 Task: Add a dentist appointment for a teeth cleaning on the 19th at 2:00 PM.
Action: Mouse moved to (156, 110)
Screenshot: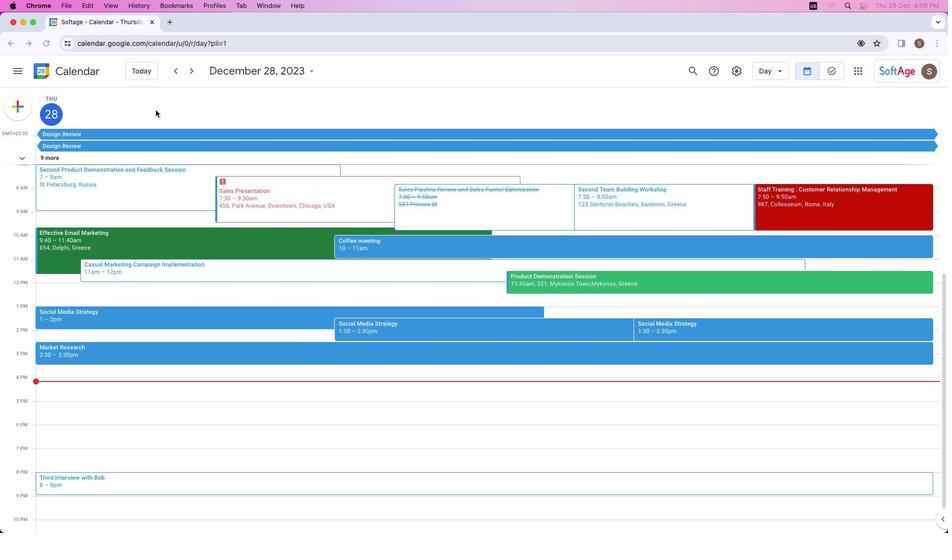 
Action: Mouse pressed left at (156, 110)
Screenshot: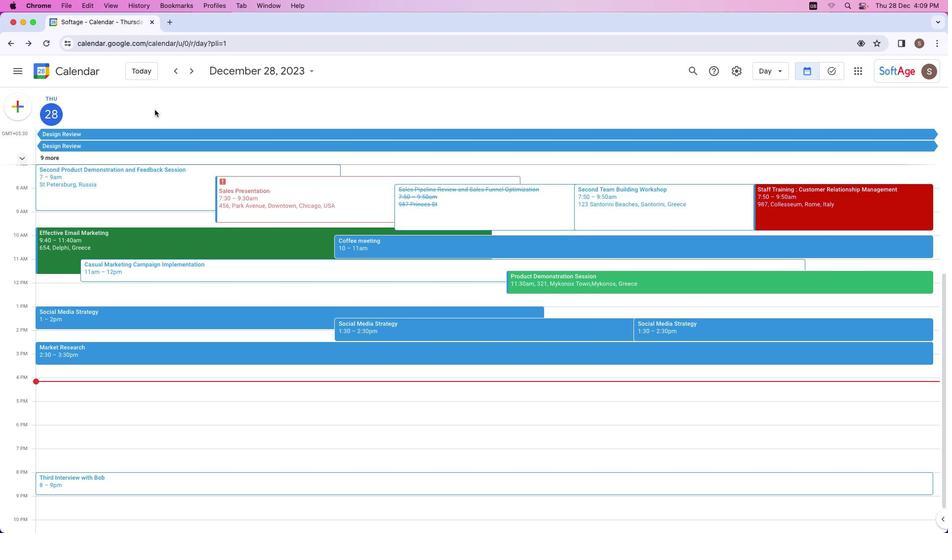 
Action: Mouse moved to (13, 108)
Screenshot: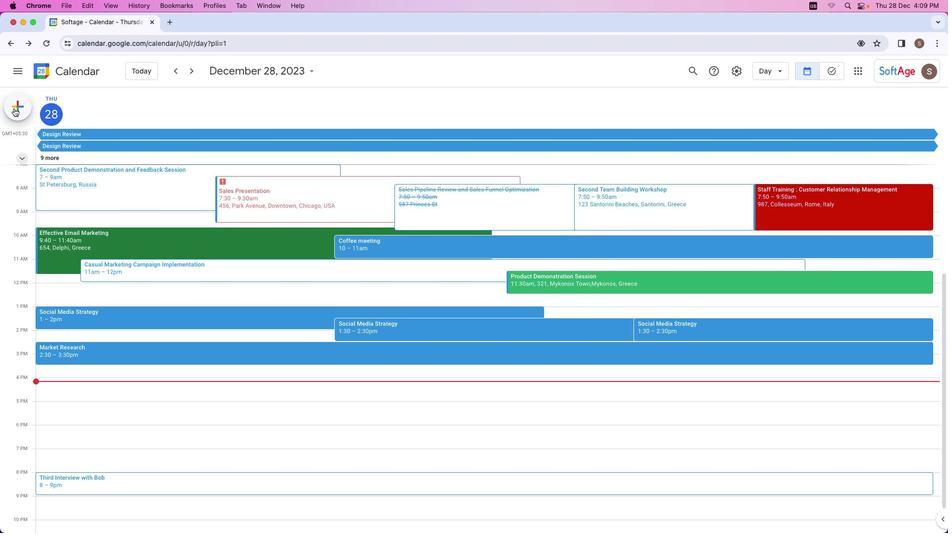
Action: Mouse pressed left at (13, 108)
Screenshot: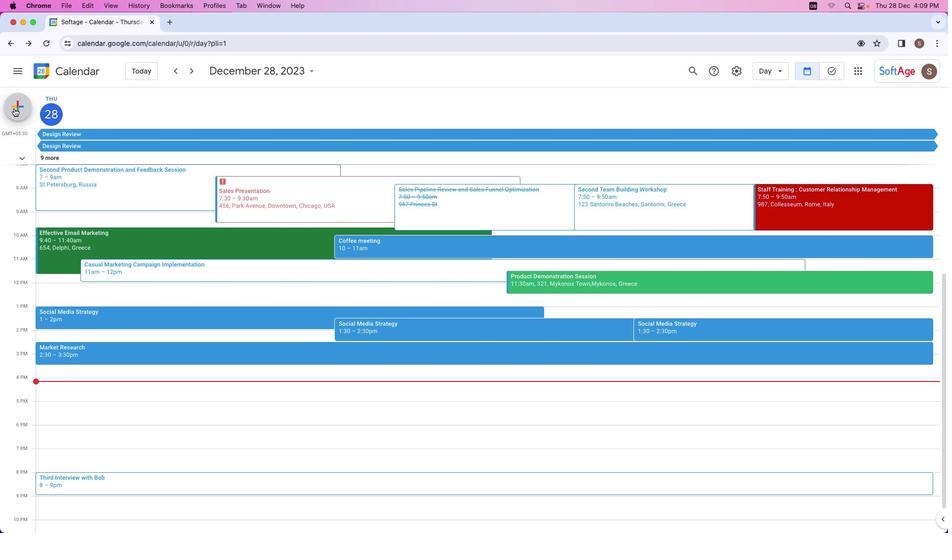 
Action: Mouse moved to (57, 214)
Screenshot: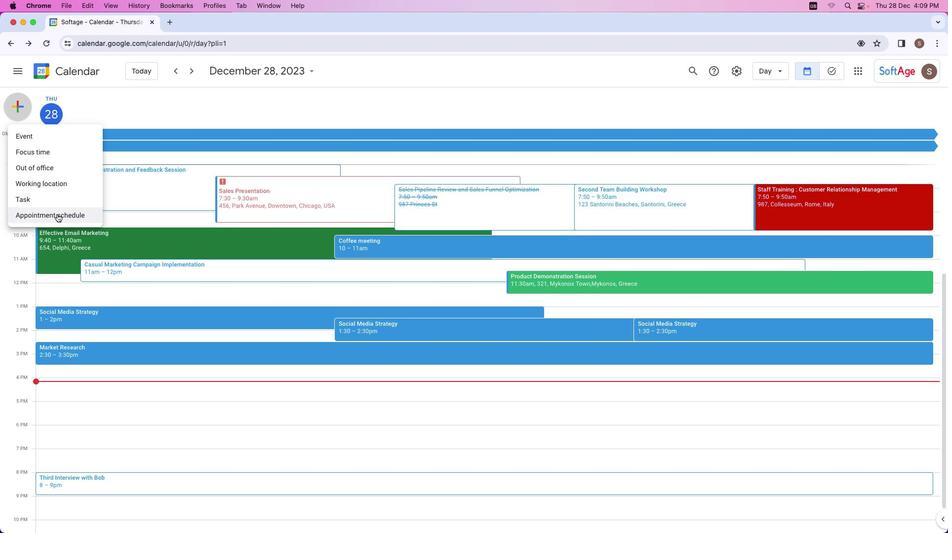 
Action: Mouse pressed left at (57, 214)
Screenshot: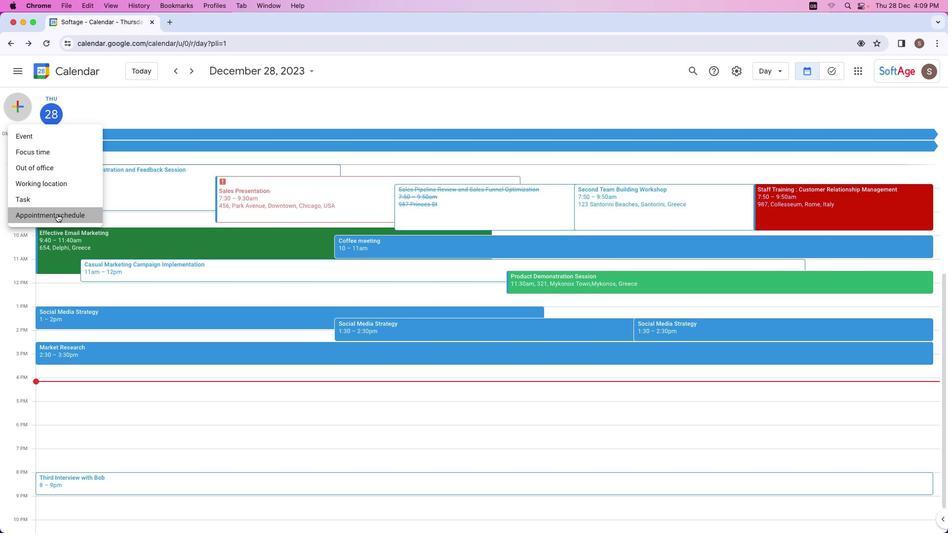 
Action: Mouse moved to (76, 101)
Screenshot: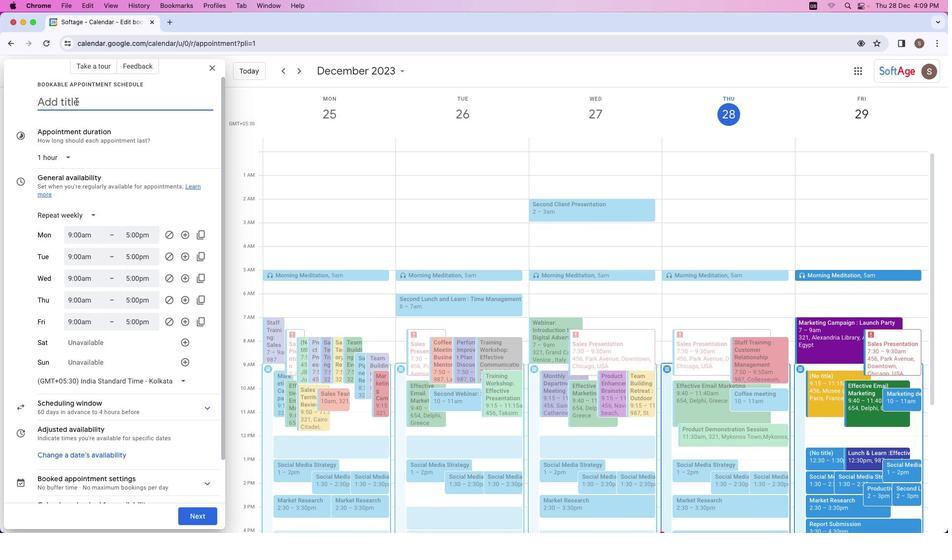 
Action: Mouse pressed left at (76, 101)
Screenshot: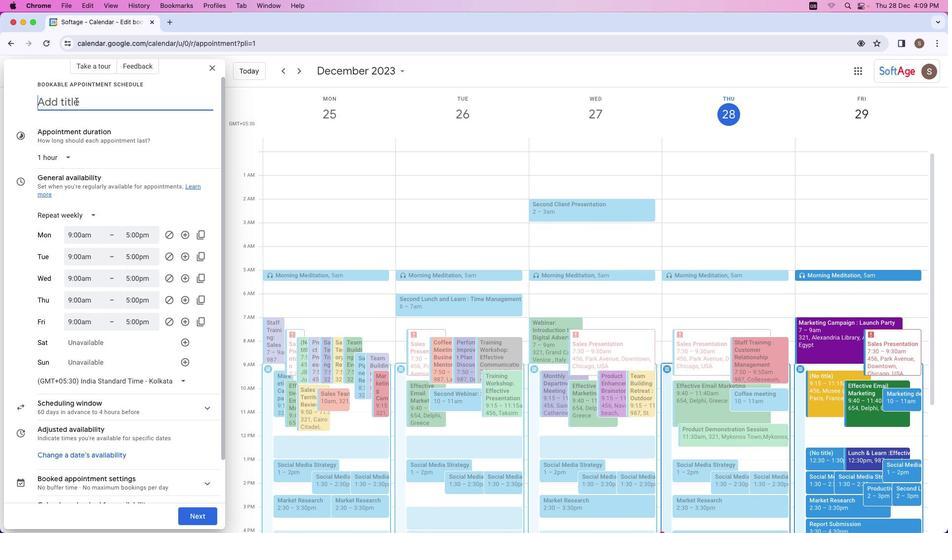 
Action: Key pressed Key.shift'T''e''e''t''h'Key.space'c''l''e''a''n''i''n''g'
Screenshot: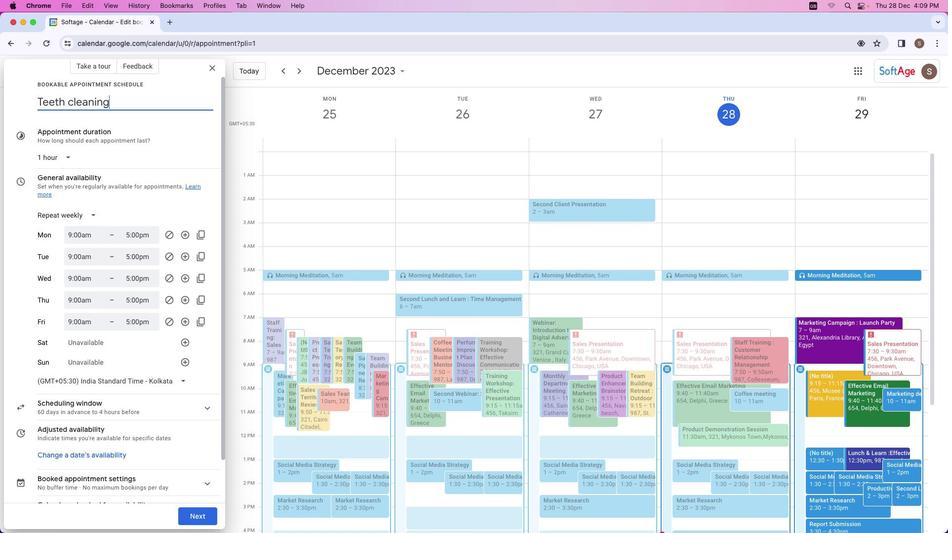 
Action: Mouse moved to (90, 213)
Screenshot: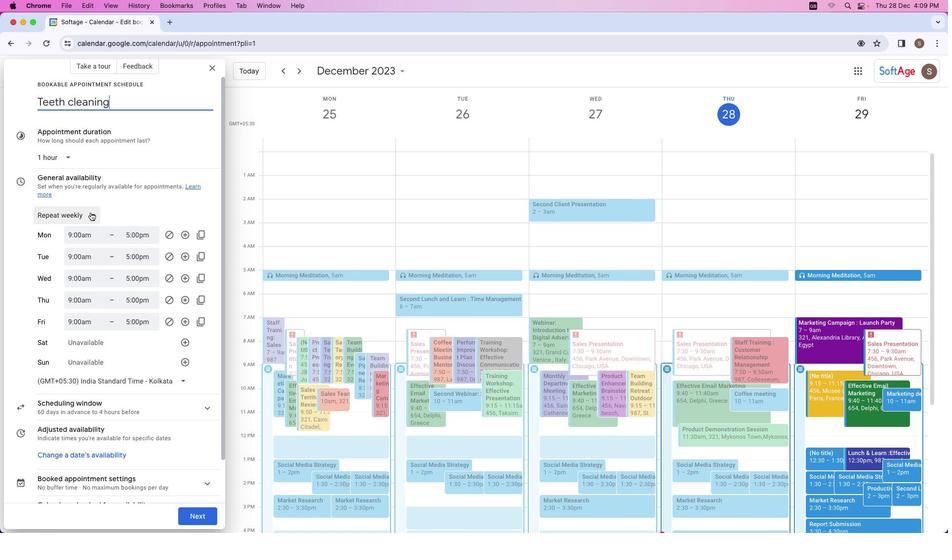 
Action: Mouse pressed left at (90, 213)
Screenshot: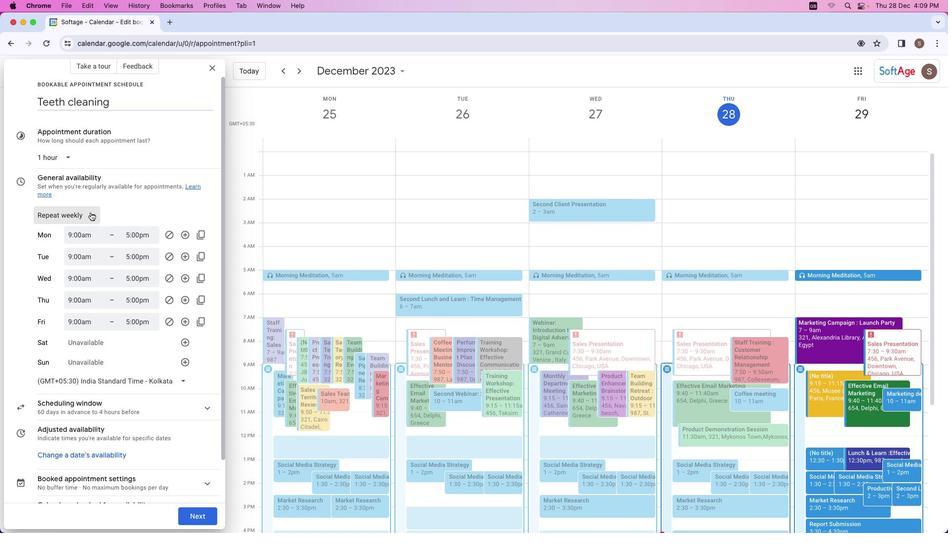 
Action: Mouse moved to (76, 233)
Screenshot: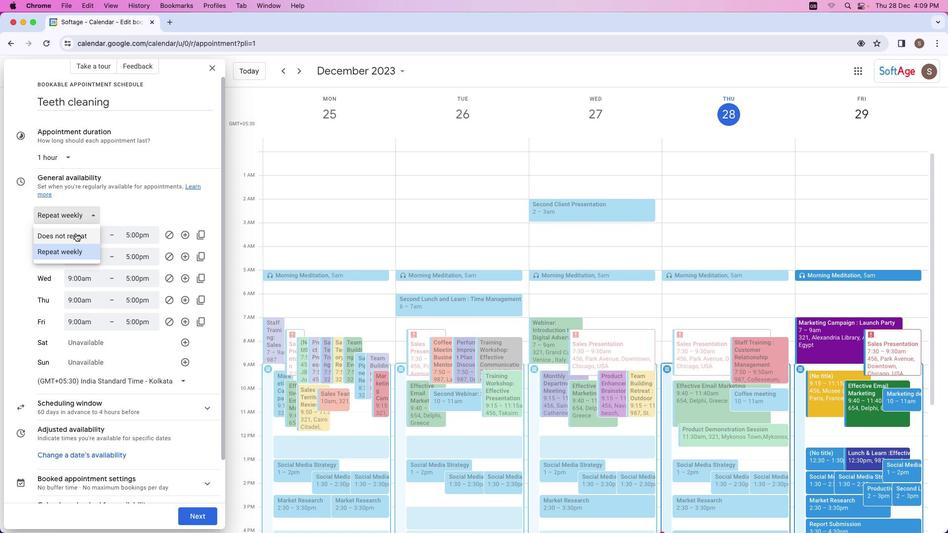 
Action: Mouse pressed left at (76, 233)
Screenshot: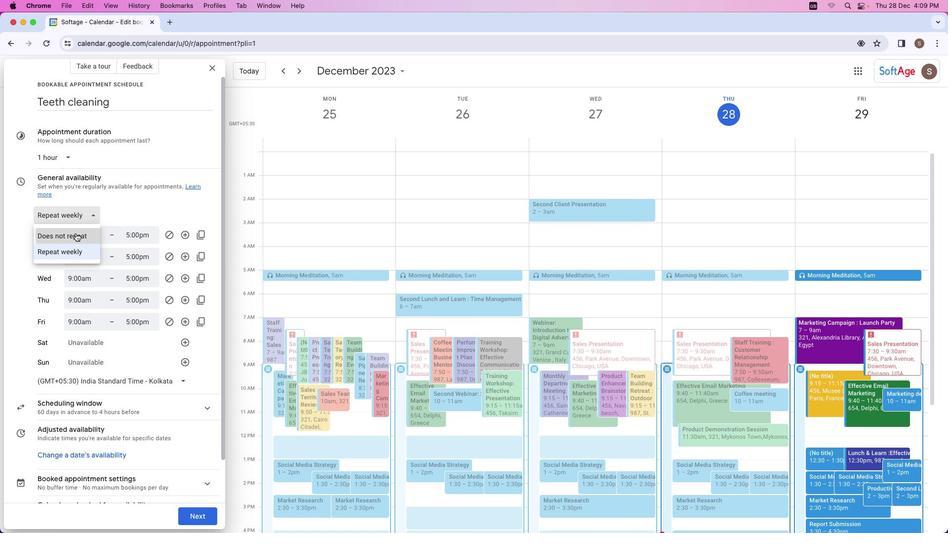 
Action: Mouse moved to (66, 225)
Screenshot: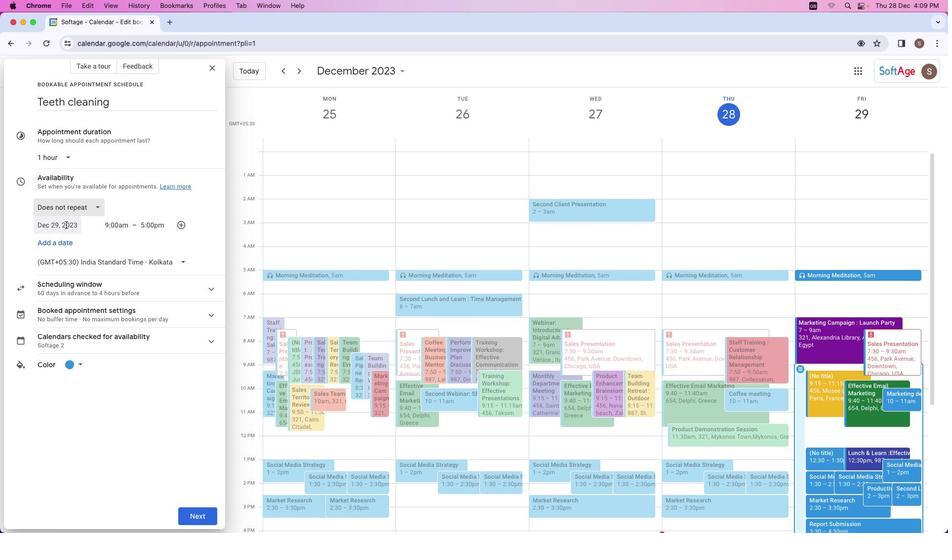 
Action: Mouse pressed left at (66, 225)
Screenshot: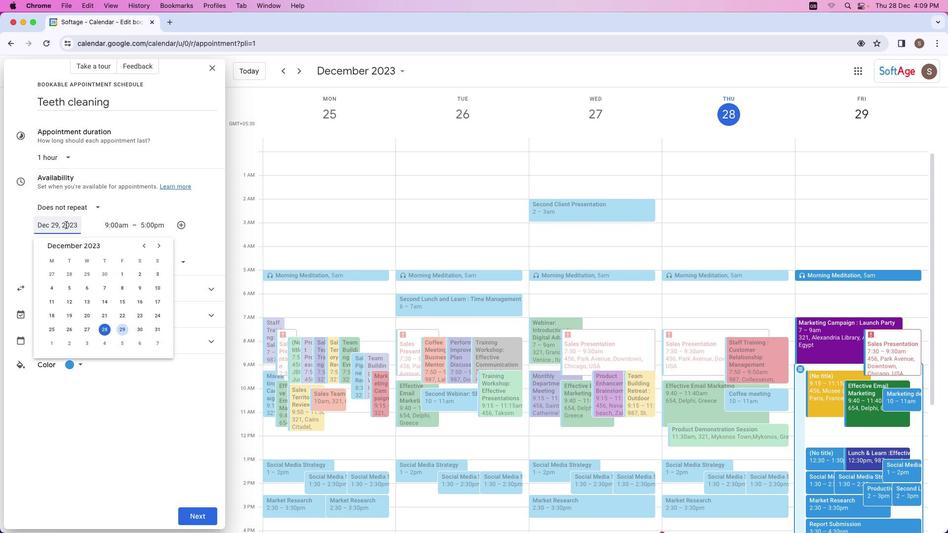 
Action: Mouse moved to (157, 246)
Screenshot: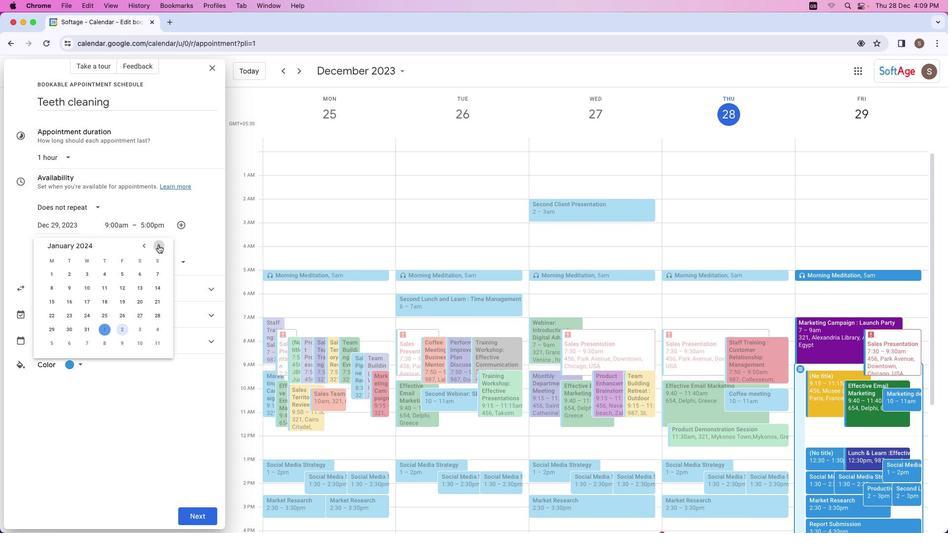 
Action: Mouse pressed left at (157, 246)
Screenshot: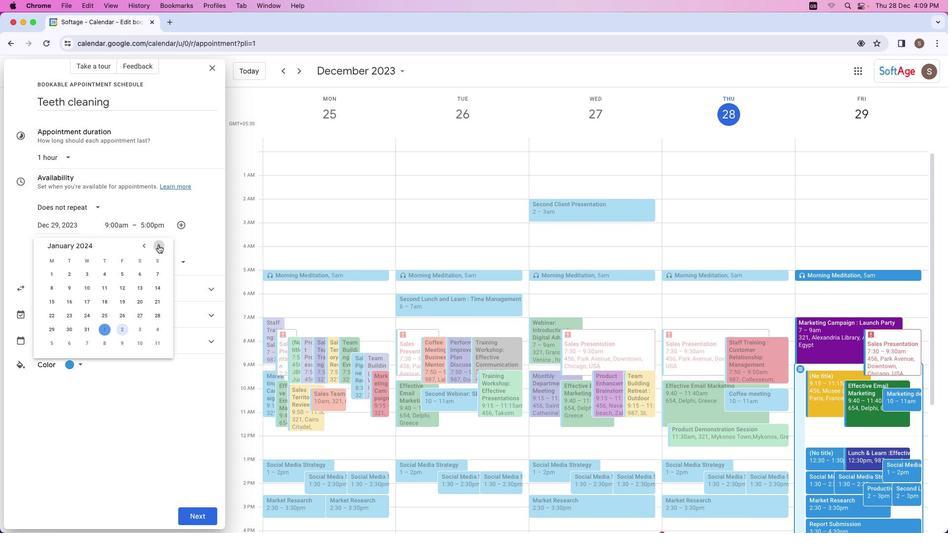 
Action: Mouse moved to (121, 298)
Screenshot: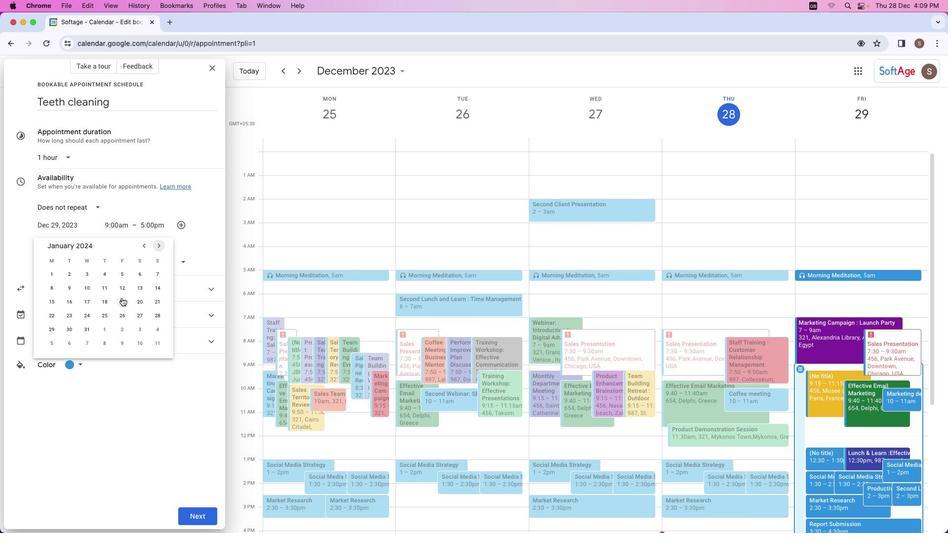 
Action: Mouse pressed left at (121, 298)
Screenshot: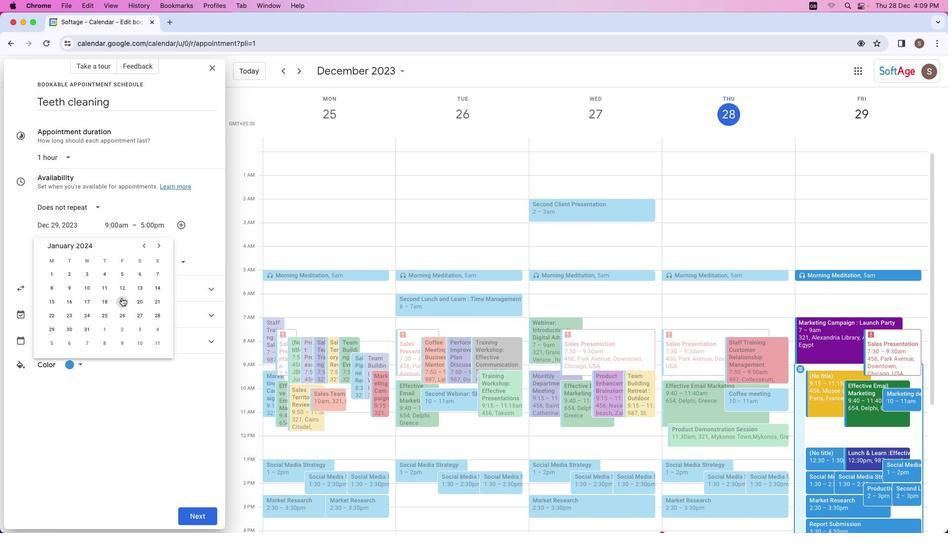 
Action: Mouse moved to (117, 223)
Screenshot: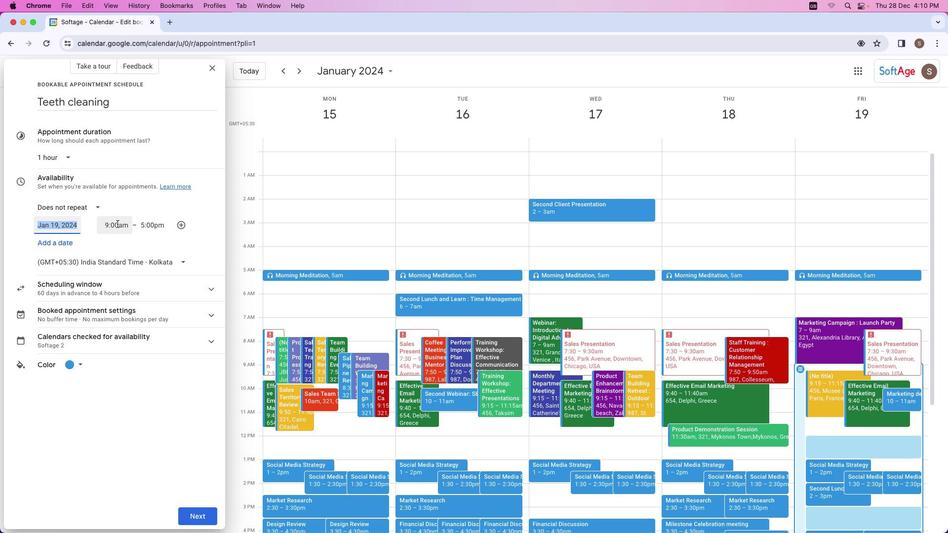
Action: Mouse pressed left at (117, 223)
Screenshot: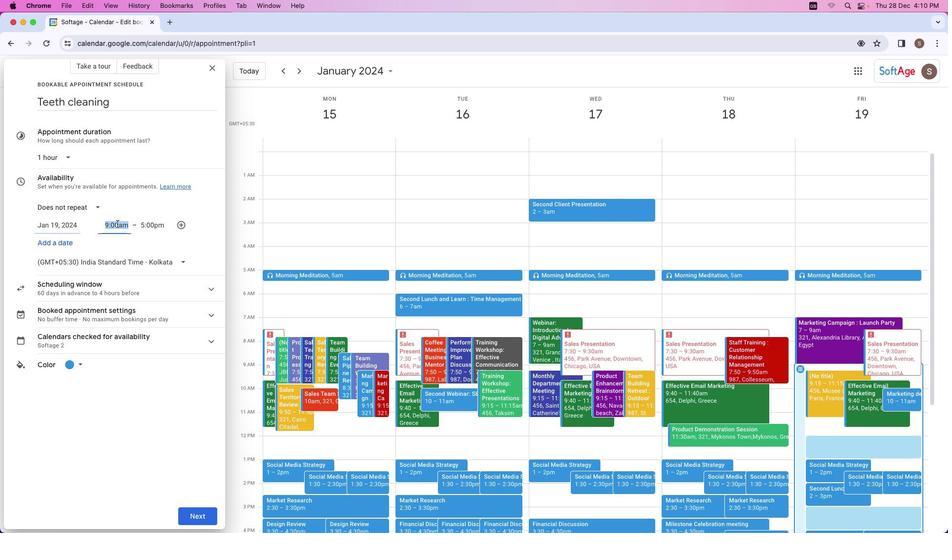 
Action: Mouse moved to (136, 270)
Screenshot: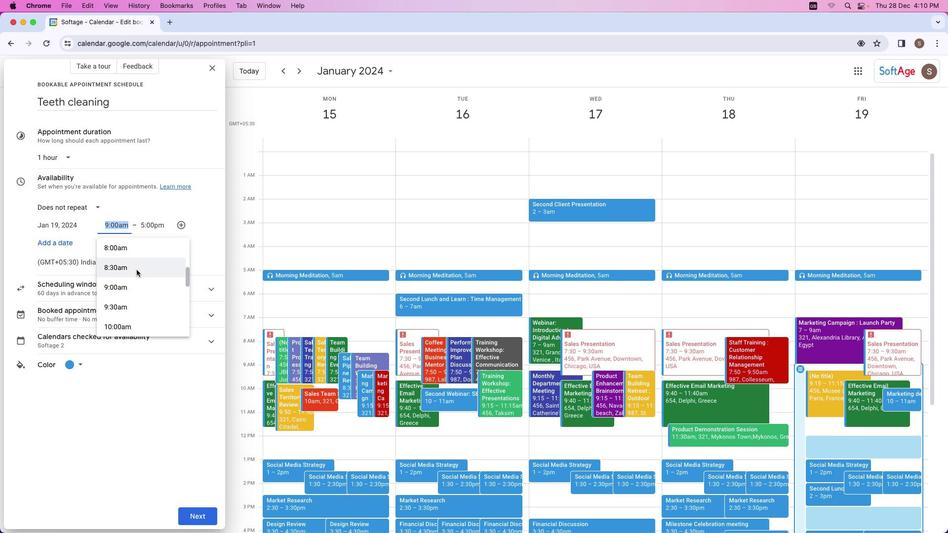 
Action: Mouse scrolled (136, 270) with delta (0, 0)
Screenshot: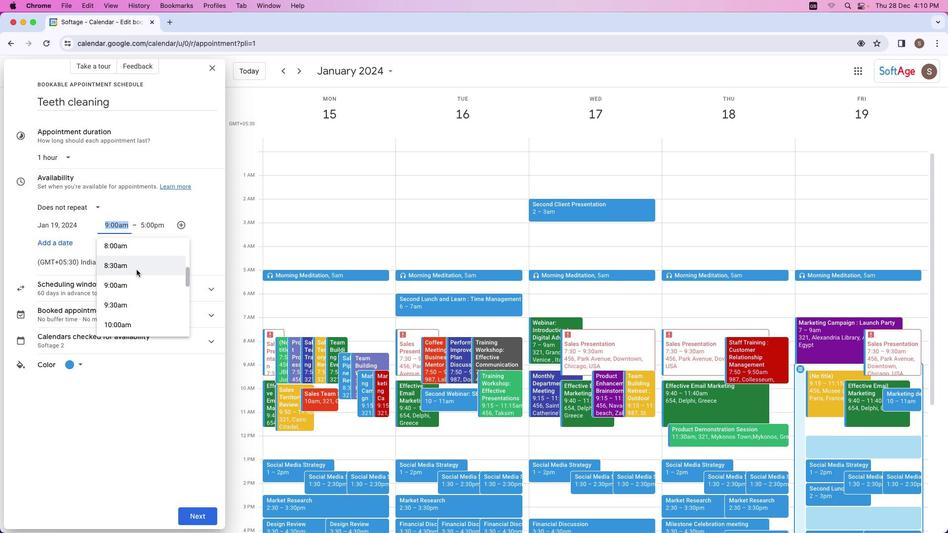 
Action: Mouse scrolled (136, 270) with delta (0, 0)
Screenshot: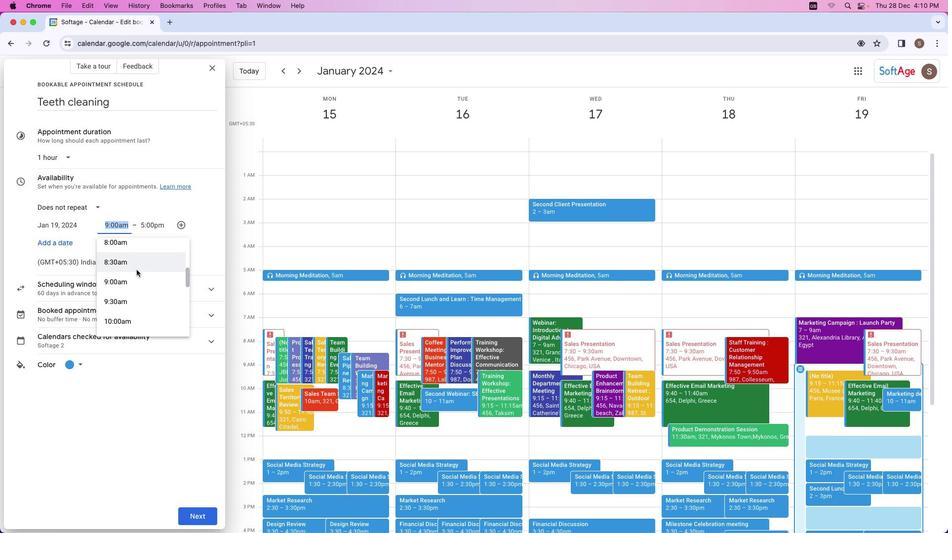 
Action: Mouse scrolled (136, 270) with delta (0, 0)
Screenshot: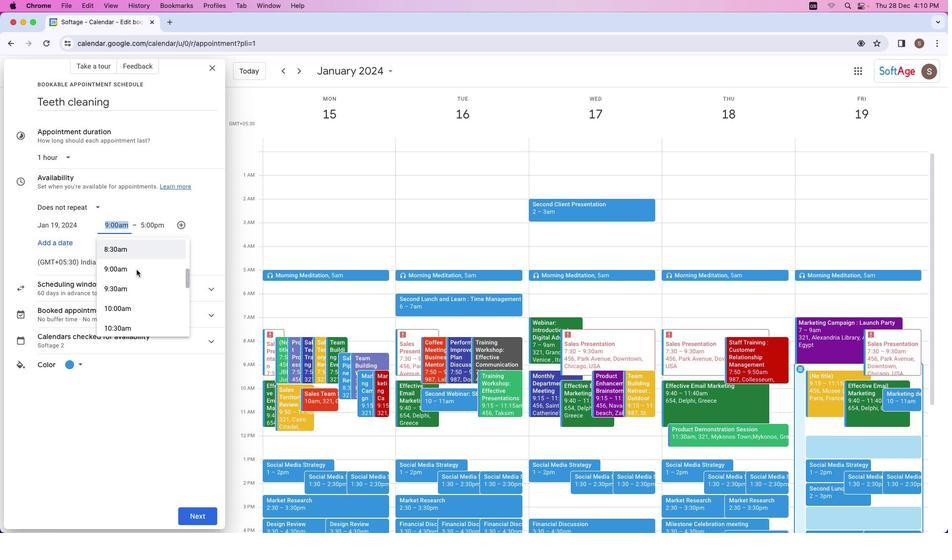 
Action: Mouse scrolled (136, 270) with delta (0, 0)
Screenshot: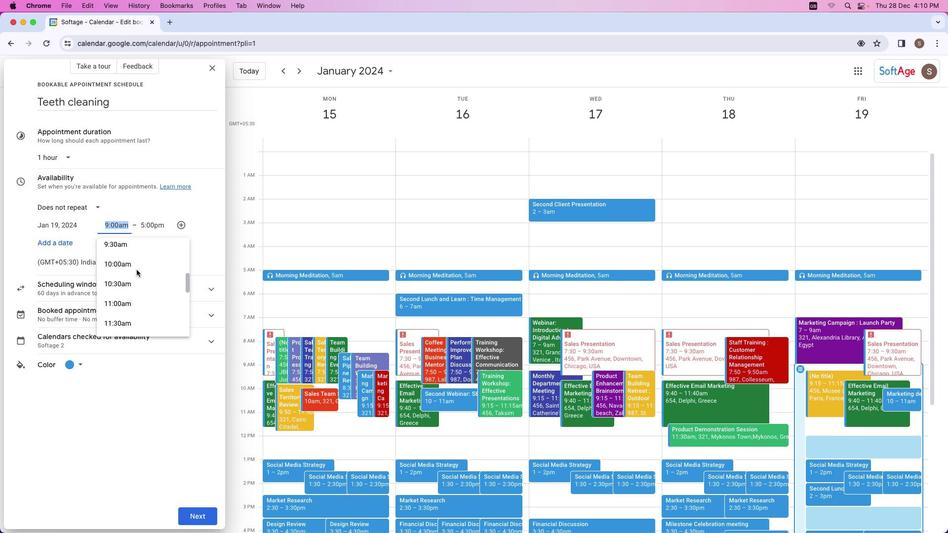 
Action: Mouse scrolled (136, 270) with delta (0, 0)
Screenshot: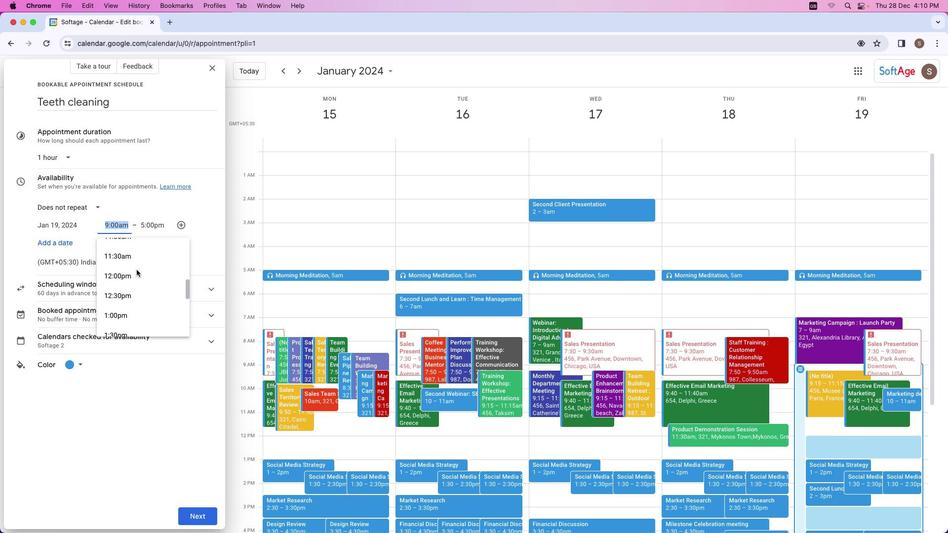 
Action: Mouse scrolled (136, 270) with delta (0, -1)
Screenshot: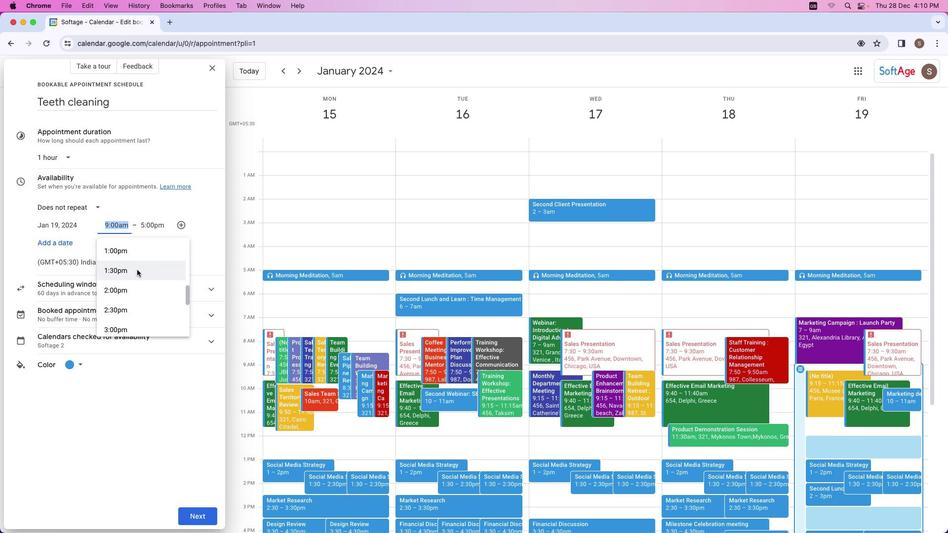 
Action: Mouse scrolled (136, 270) with delta (0, -1)
Screenshot: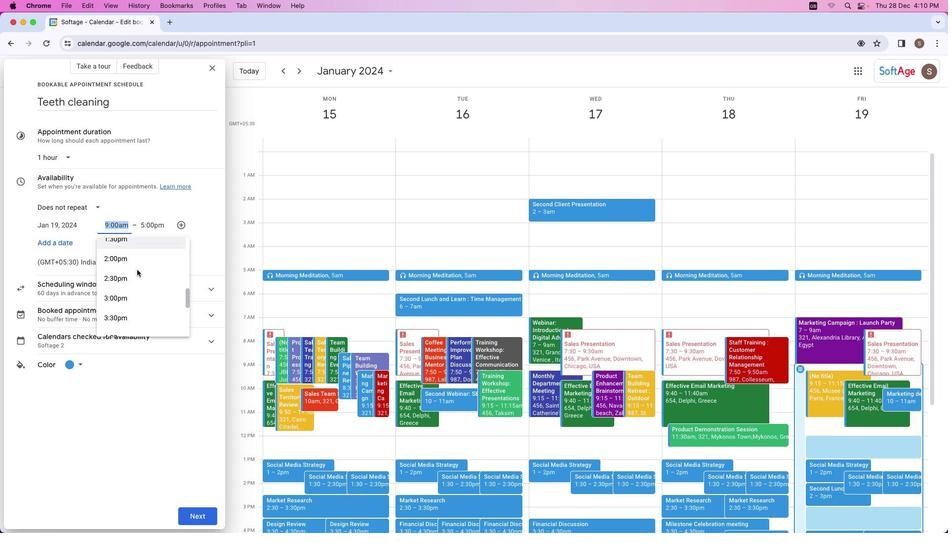 
Action: Mouse moved to (136, 268)
Screenshot: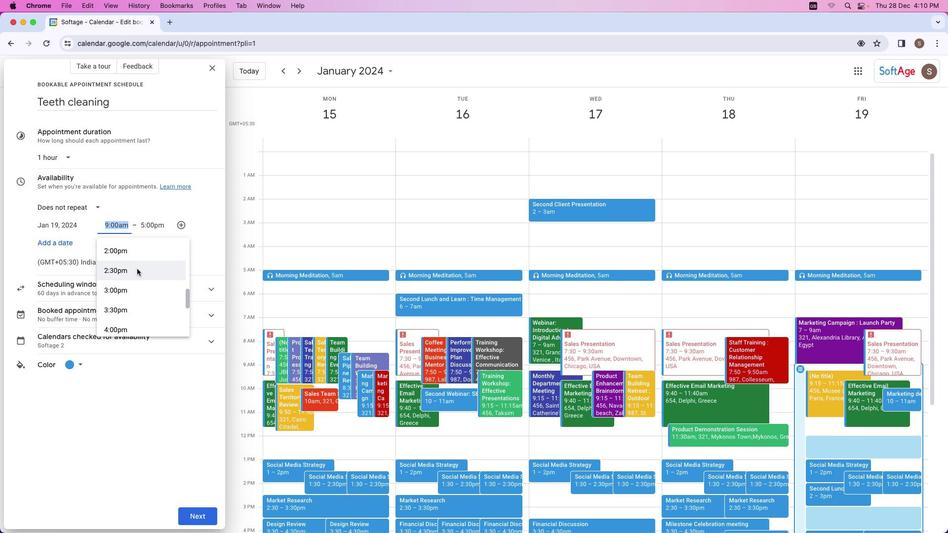 
Action: Mouse scrolled (136, 268) with delta (0, 0)
Screenshot: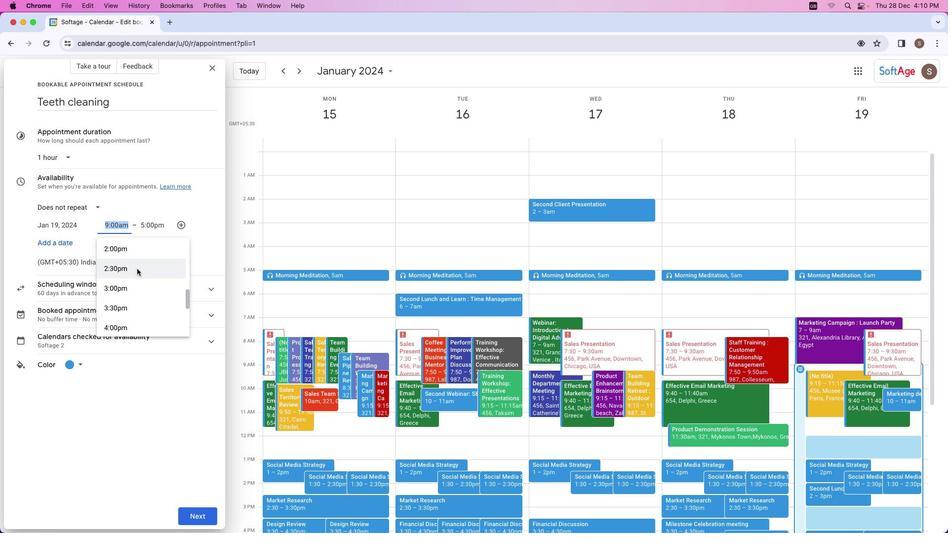 
Action: Mouse scrolled (136, 268) with delta (0, 0)
Screenshot: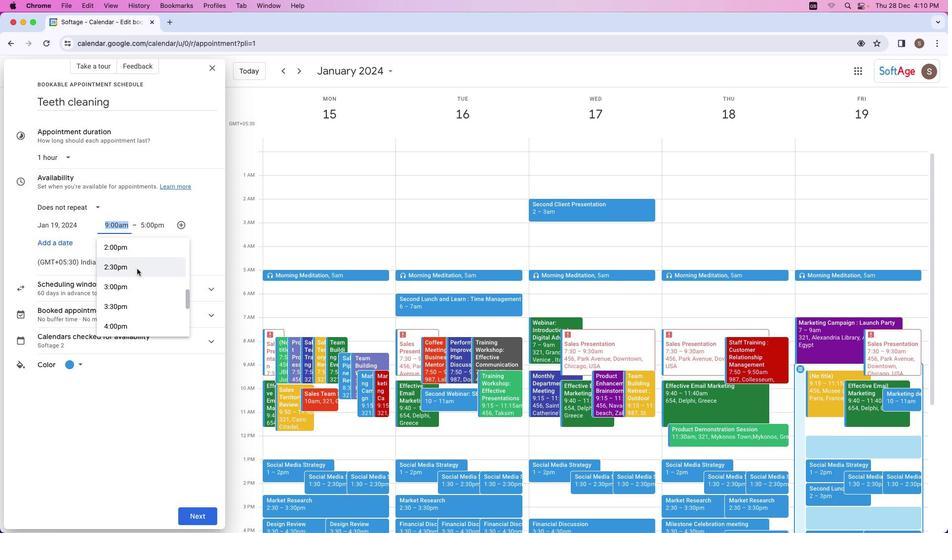 
Action: Mouse scrolled (136, 268) with delta (0, 0)
Screenshot: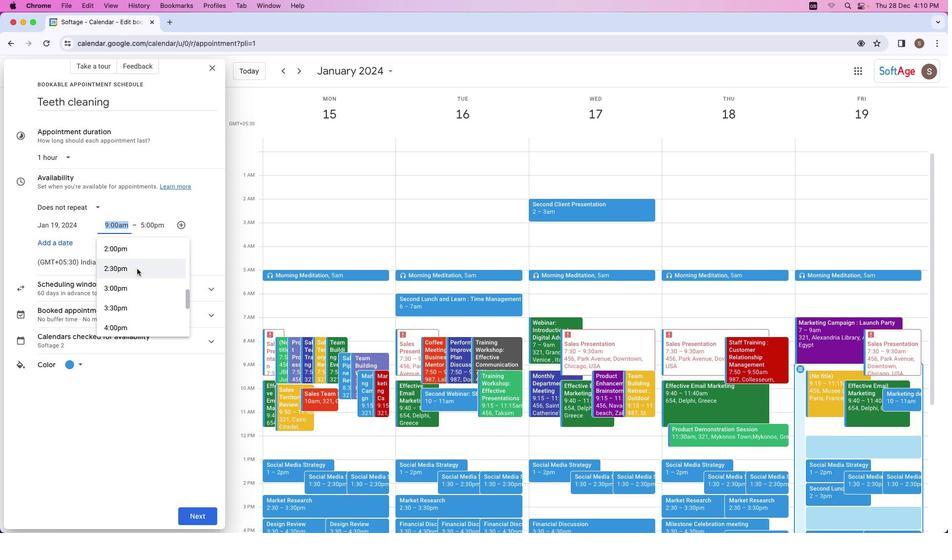
Action: Mouse scrolled (136, 268) with delta (0, 0)
Screenshot: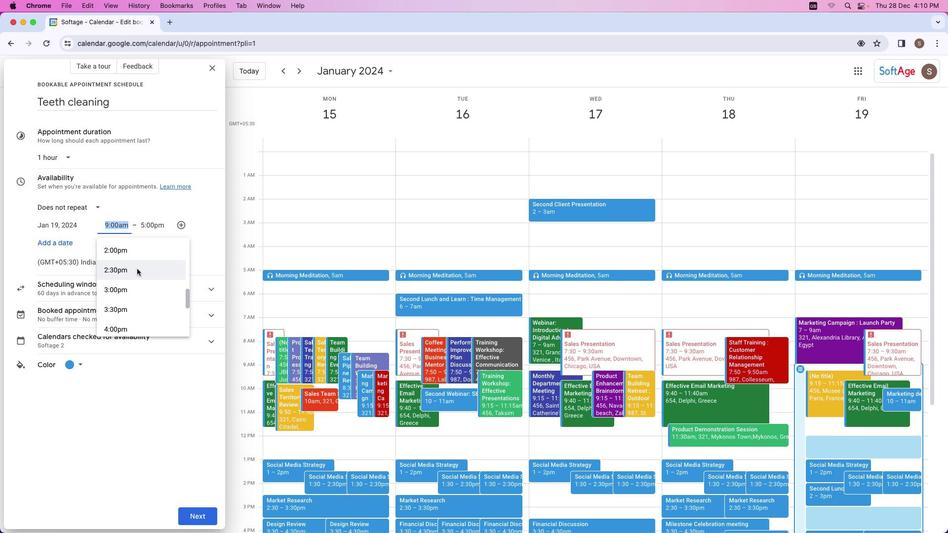 
Action: Mouse moved to (123, 251)
Screenshot: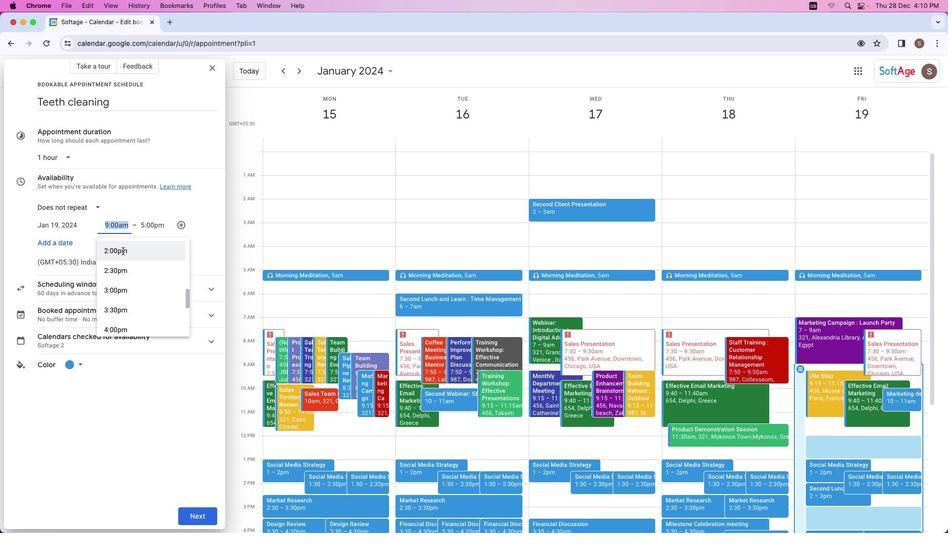 
Action: Mouse pressed left at (123, 251)
Screenshot: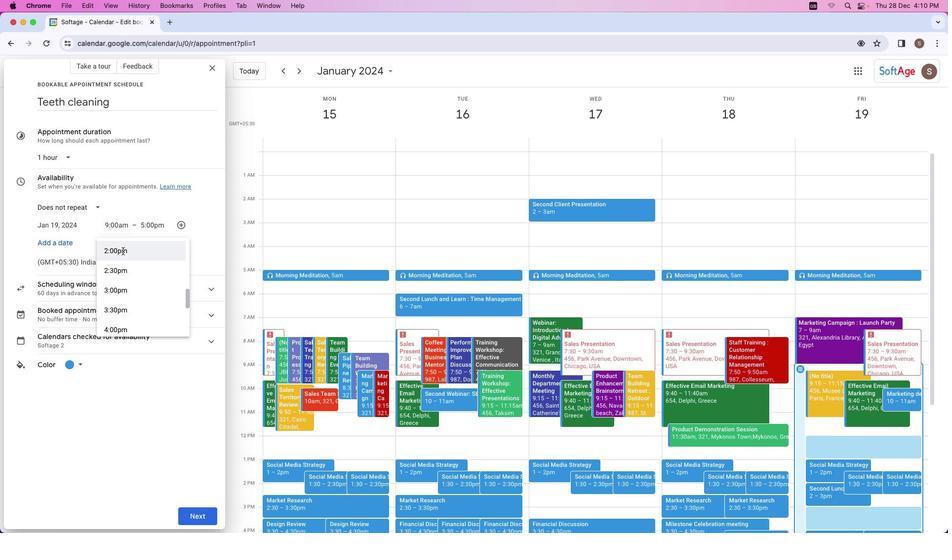 
Action: Mouse moved to (144, 352)
Screenshot: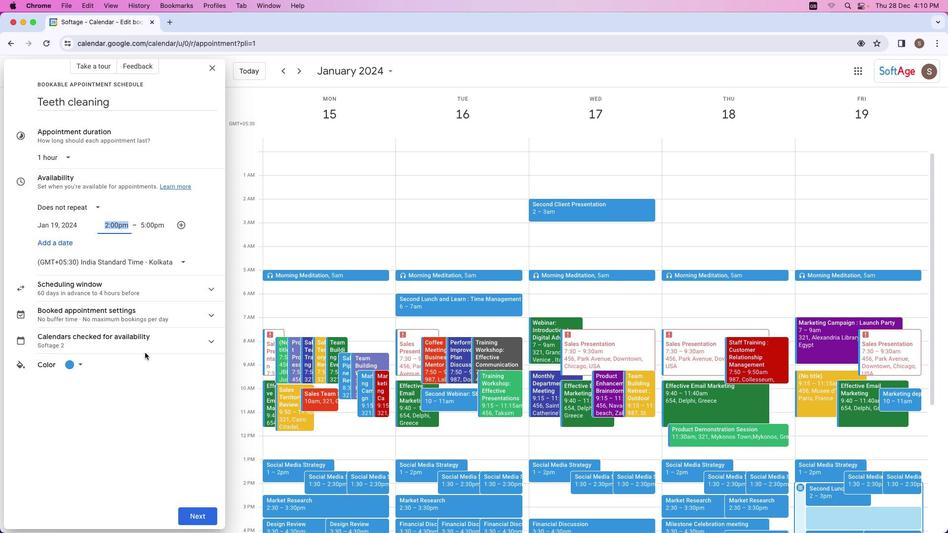 
Action: Mouse scrolled (144, 352) with delta (0, 0)
Screenshot: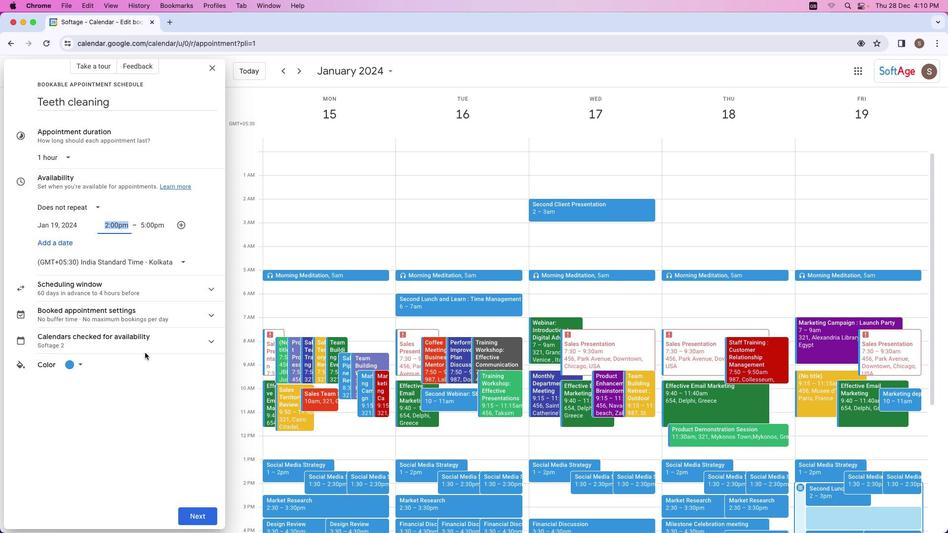 
Action: Mouse moved to (144, 352)
Screenshot: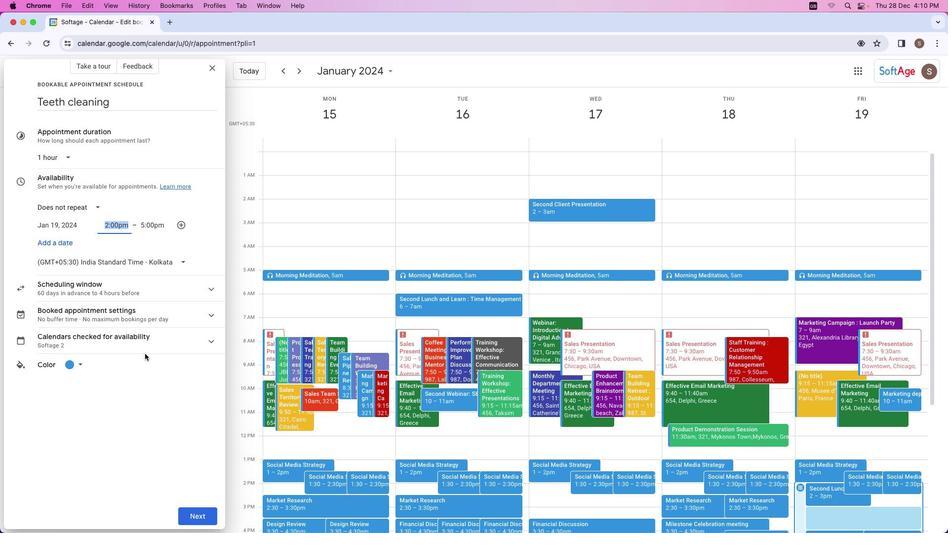 
Action: Mouse scrolled (144, 352) with delta (0, 0)
Screenshot: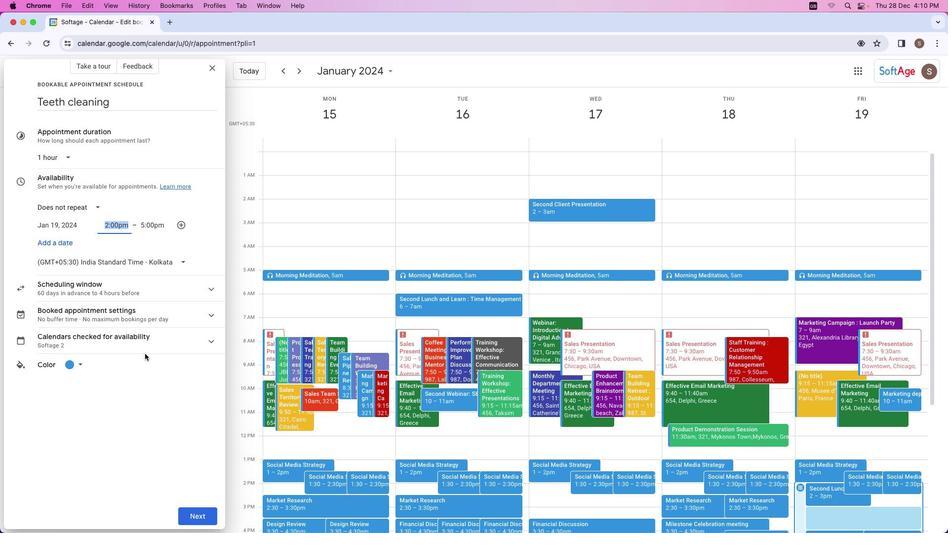 
Action: Mouse moved to (144, 353)
Screenshot: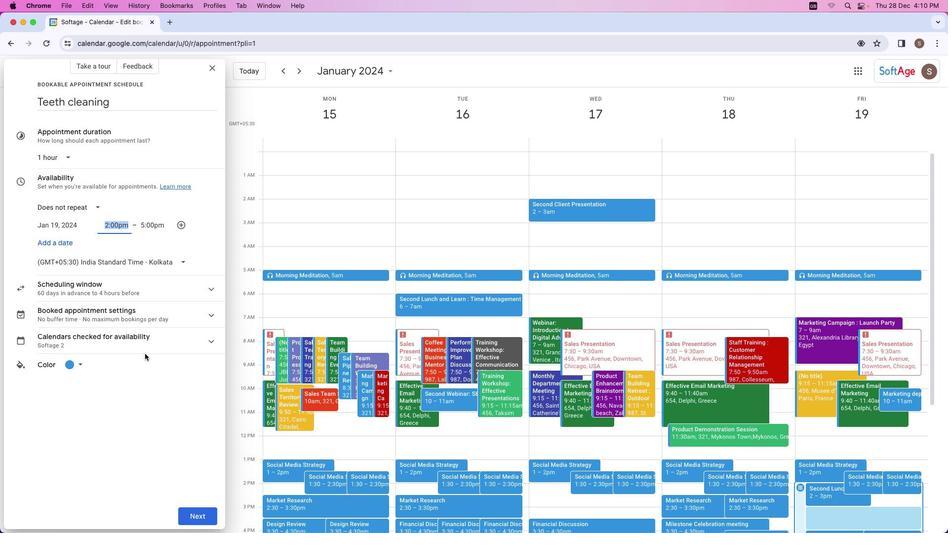 
Action: Mouse scrolled (144, 353) with delta (0, 0)
Screenshot: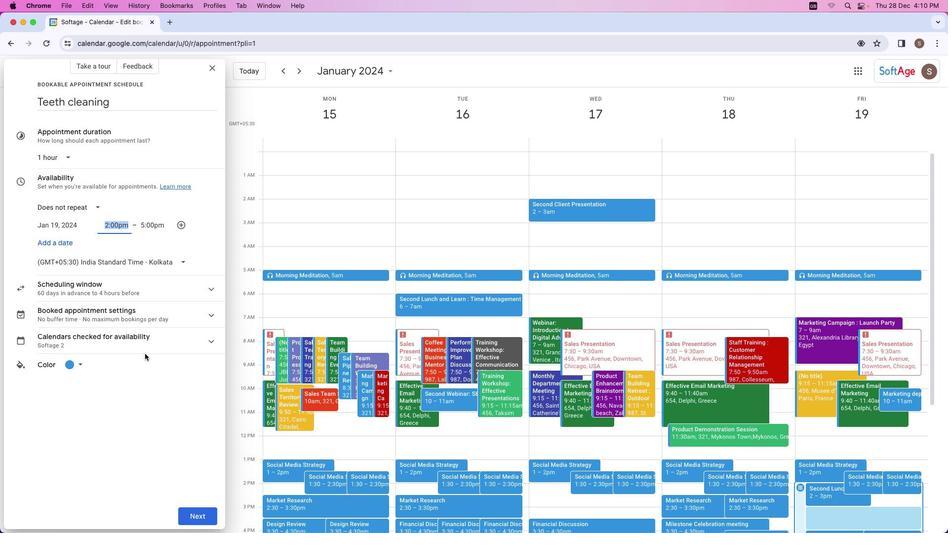 
Action: Mouse moved to (116, 268)
Screenshot: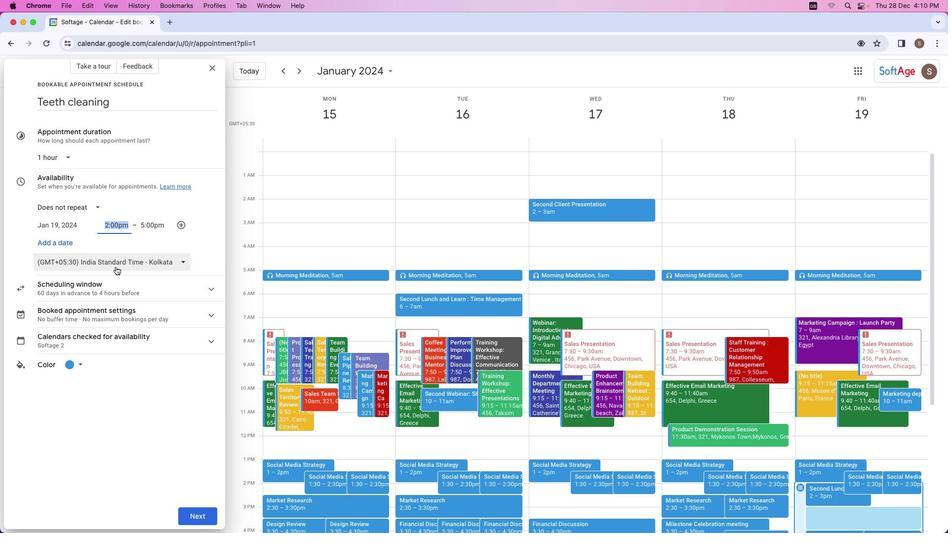 
Action: Mouse scrolled (116, 268) with delta (0, 0)
Screenshot: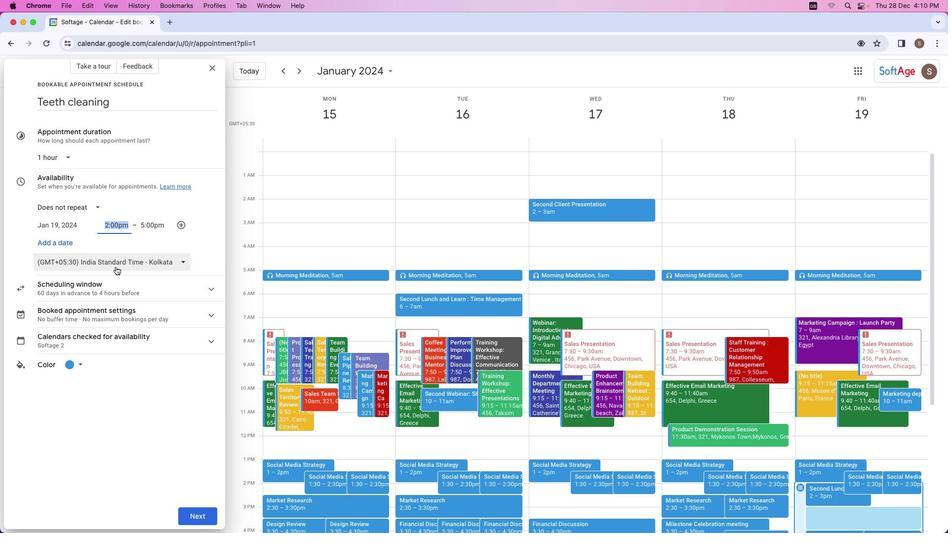 
Action: Mouse moved to (116, 267)
Screenshot: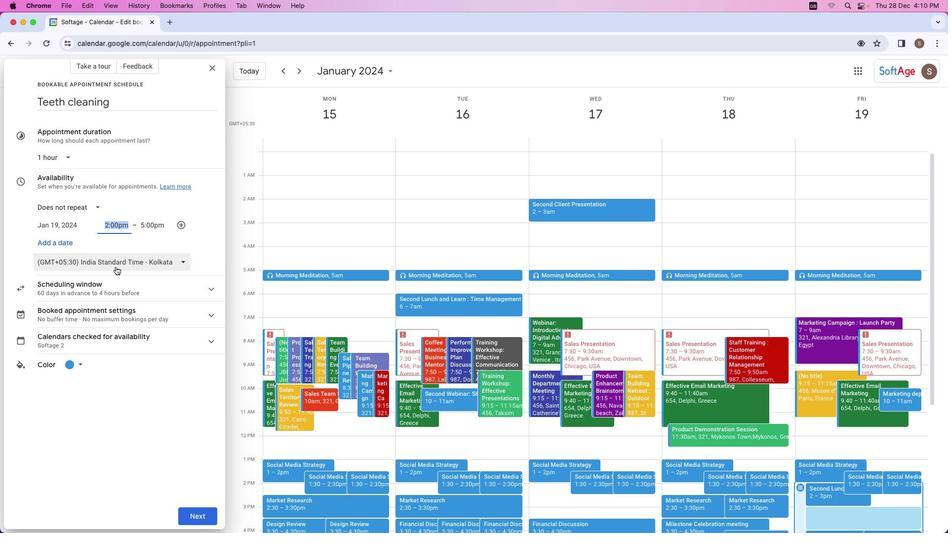 
Action: Mouse scrolled (116, 267) with delta (0, 0)
Screenshot: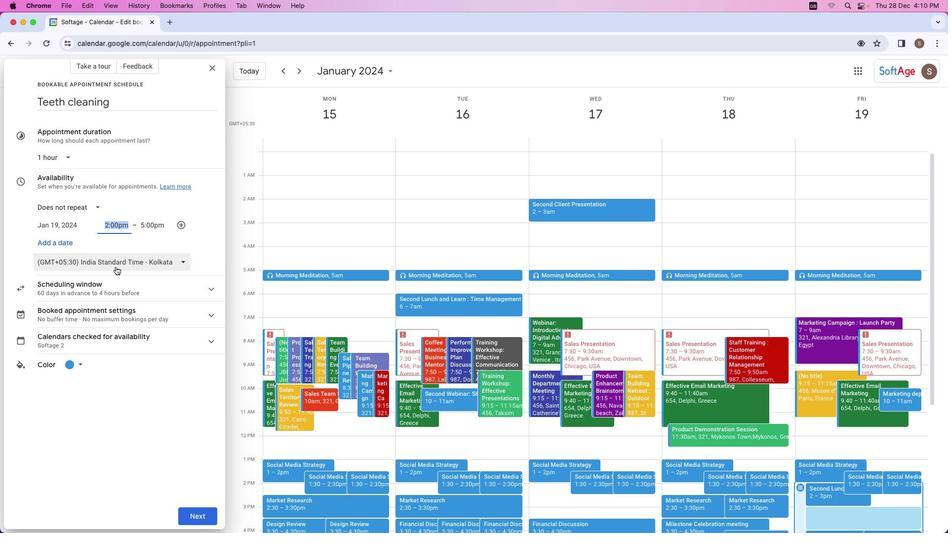 
Action: Mouse moved to (116, 267)
Screenshot: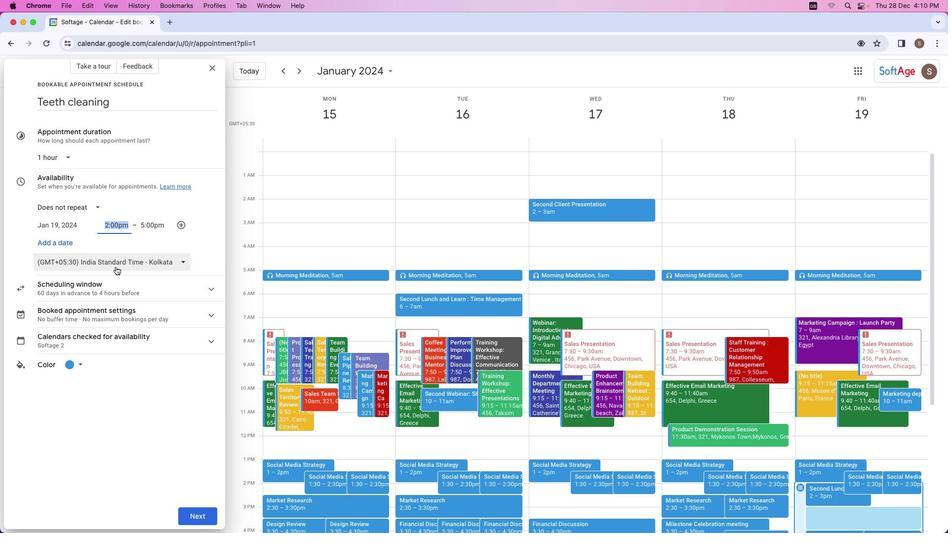 
Action: Mouse scrolled (116, 267) with delta (0, 0)
Screenshot: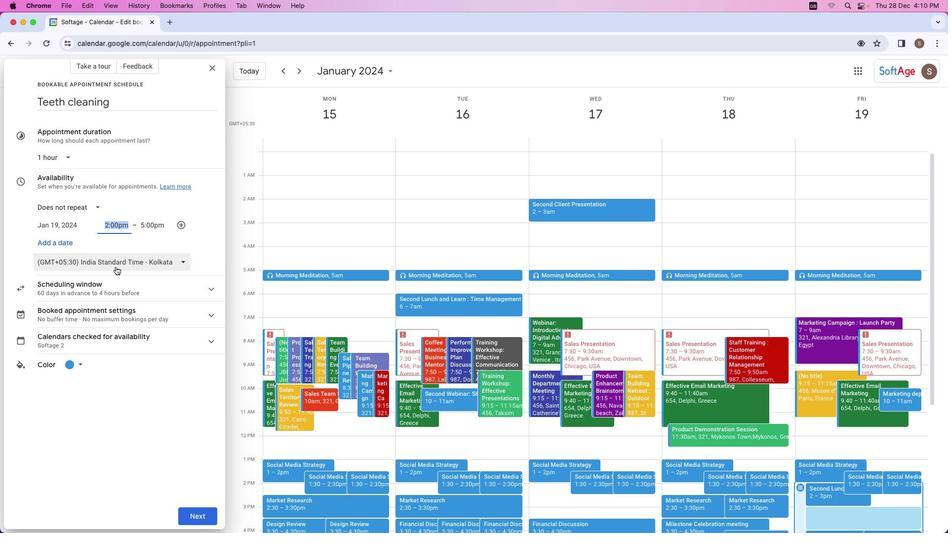
Action: Mouse moved to (204, 515)
Screenshot: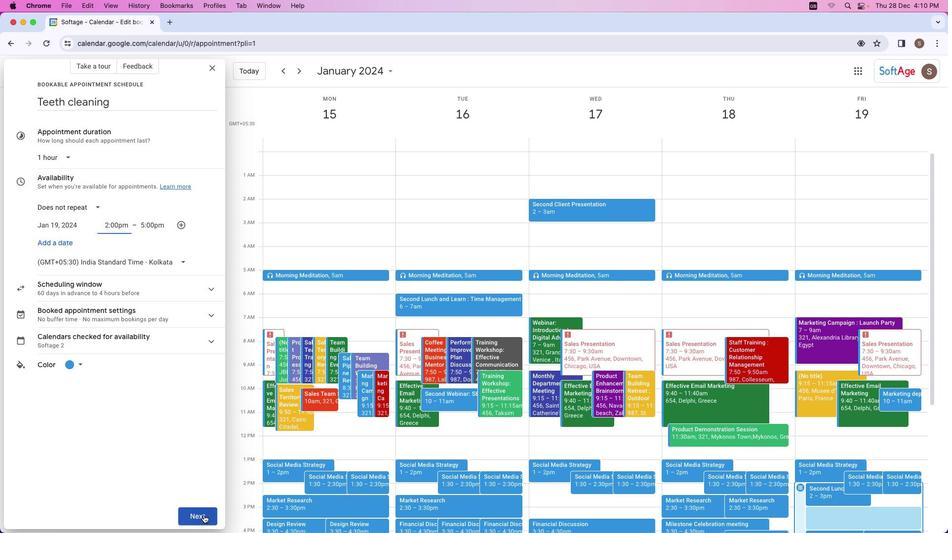 
Action: Mouse pressed left at (204, 515)
Screenshot: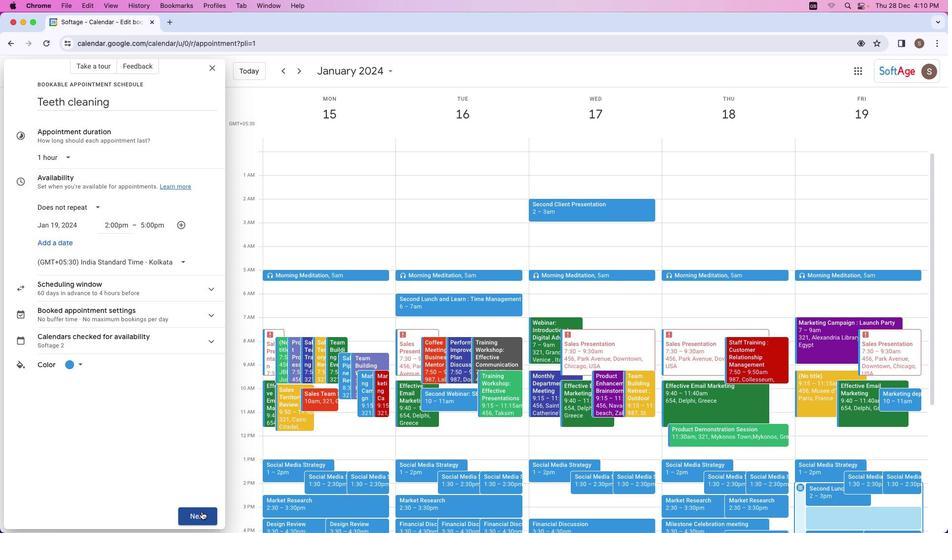 
Action: Mouse moved to (81, 272)
Screenshot: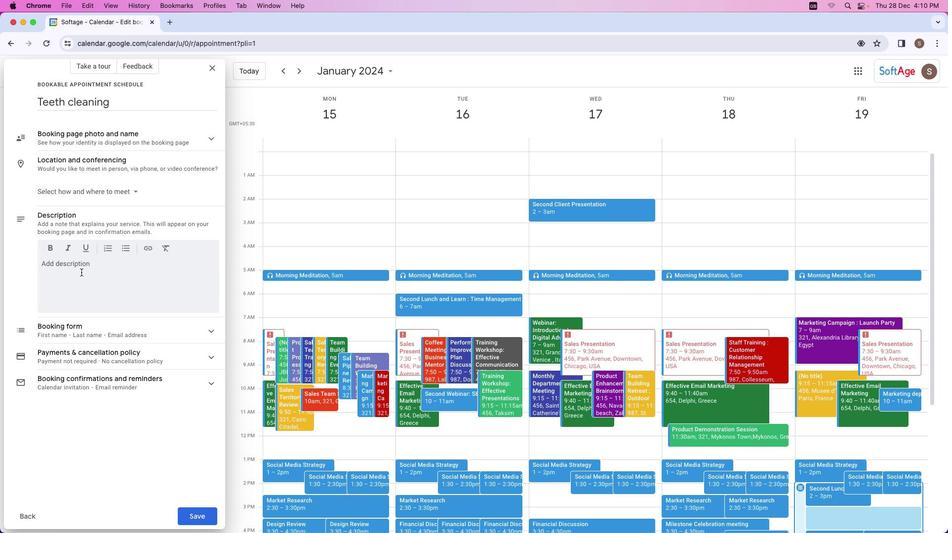 
Action: Mouse pressed left at (81, 272)
Screenshot: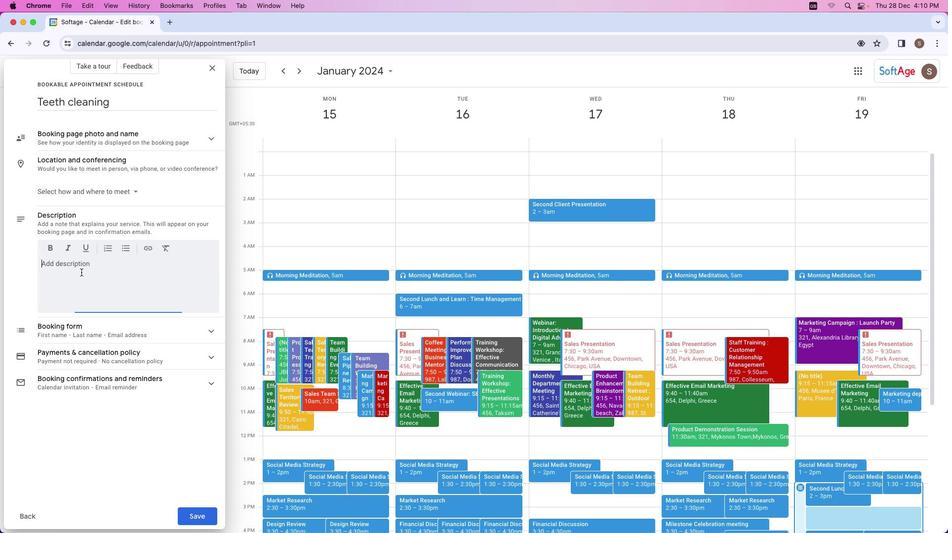 
Action: Mouse moved to (109, 248)
Screenshot: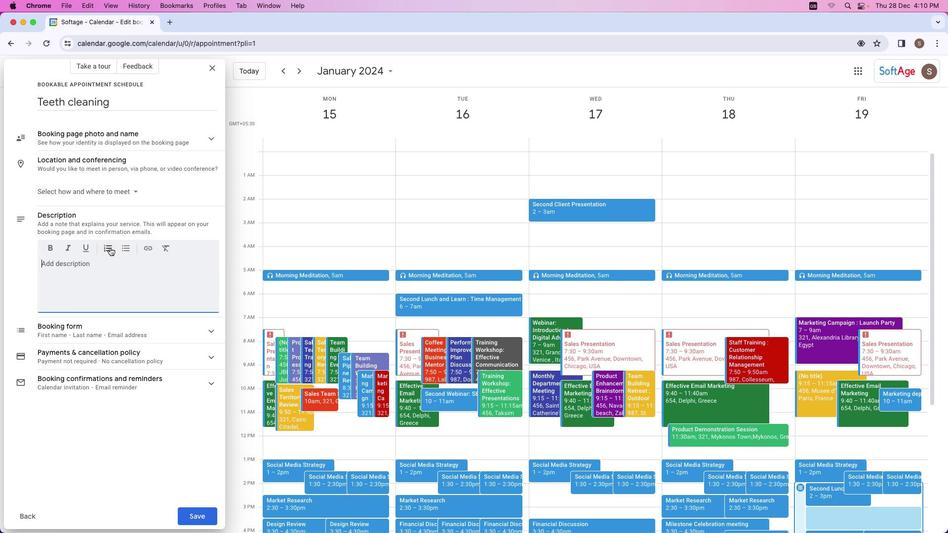 
Action: Mouse pressed left at (109, 248)
Screenshot: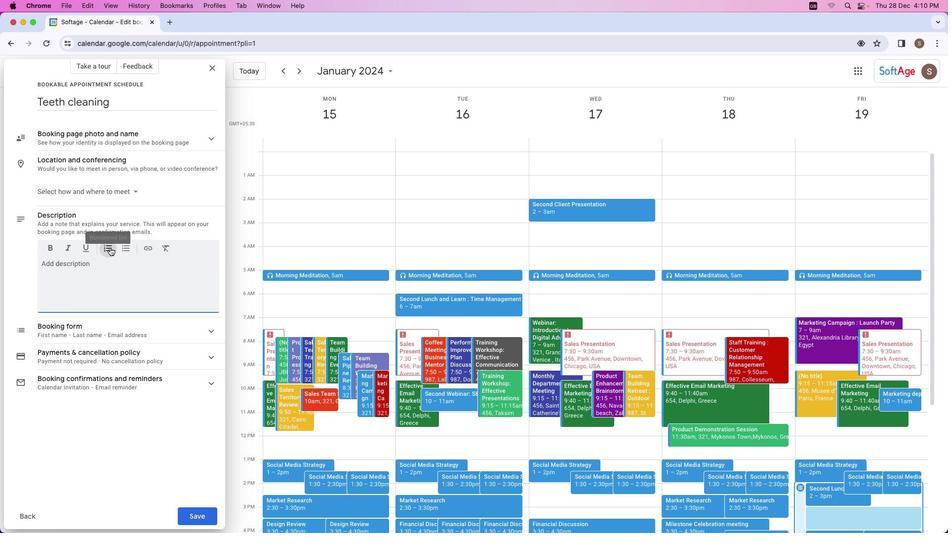 
Action: Mouse moved to (83, 265)
Screenshot: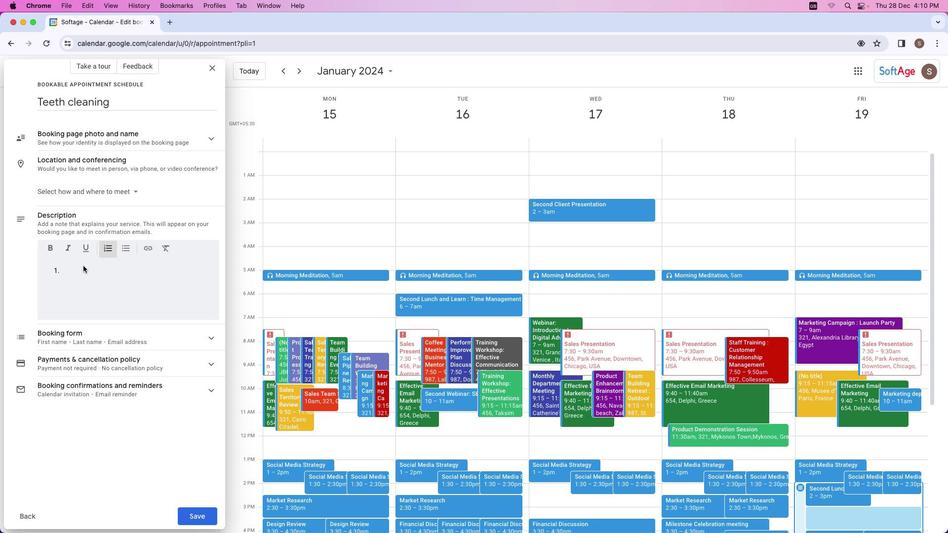 
Action: Key pressed Key.shift'T''h''i''s'Key.space'a'Key.spaceKey.leftKey.left'i''s'Key.spaceKey.rightKey.space'd''e''n''t''i''s''t'Key.space'a''p''p''o''i''n''t''m''e''n''t'Key.space'f''o''r'Key.space't''e''e''t''h'Key.space'c''l''e''a''n''i''n''g'Key.space'p''u''r''p''o''s''e''.'
Screenshot: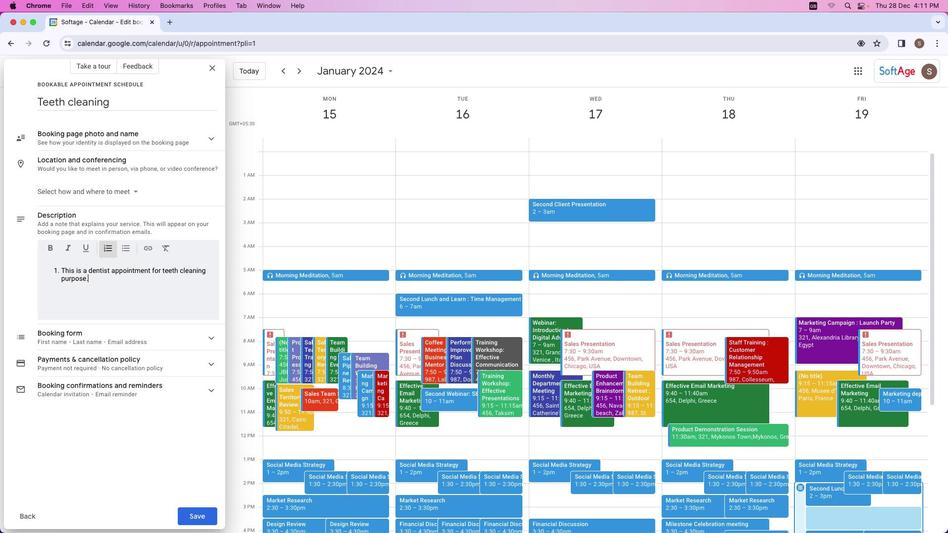 
Action: Mouse moved to (135, 443)
Screenshot: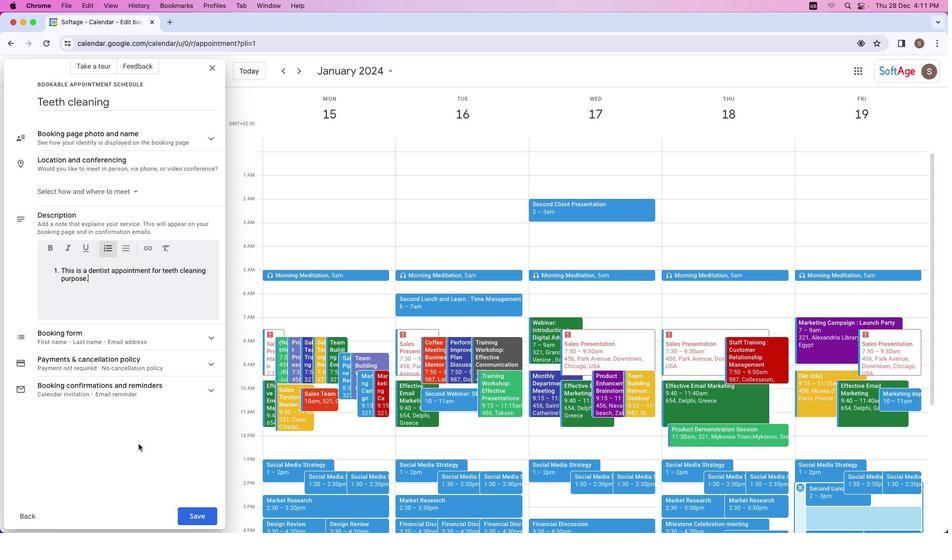 
Action: Mouse scrolled (135, 443) with delta (0, 0)
Screenshot: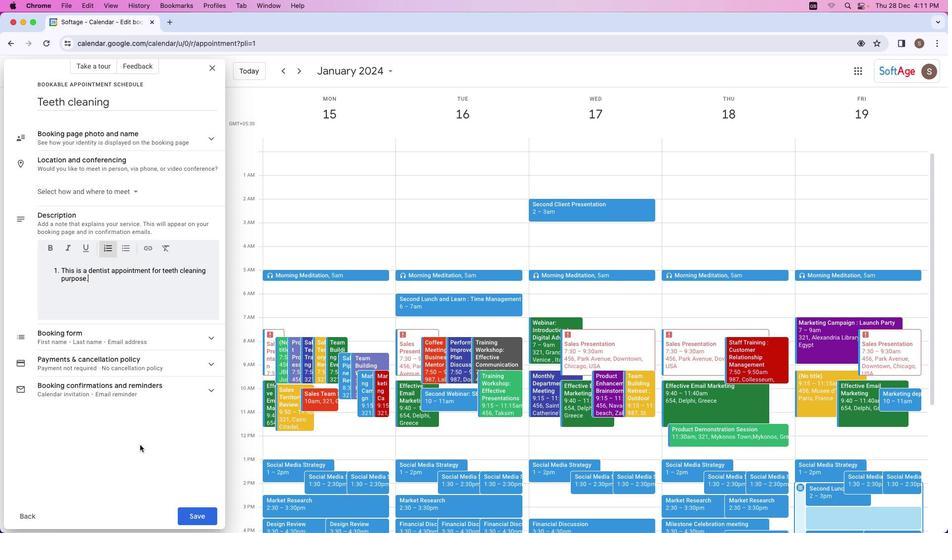 
Action: Mouse moved to (137, 444)
Screenshot: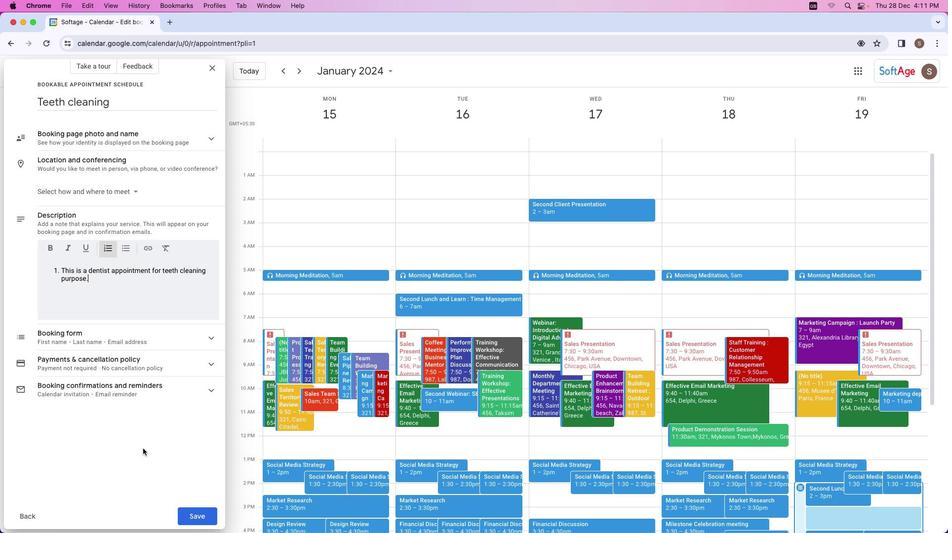 
Action: Mouse scrolled (137, 444) with delta (0, 0)
Screenshot: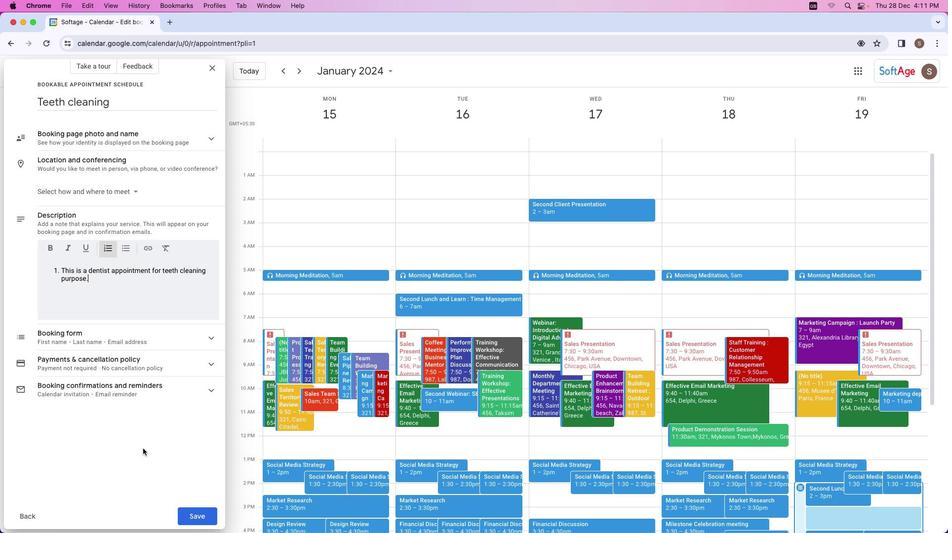 
Action: Mouse moved to (141, 448)
Screenshot: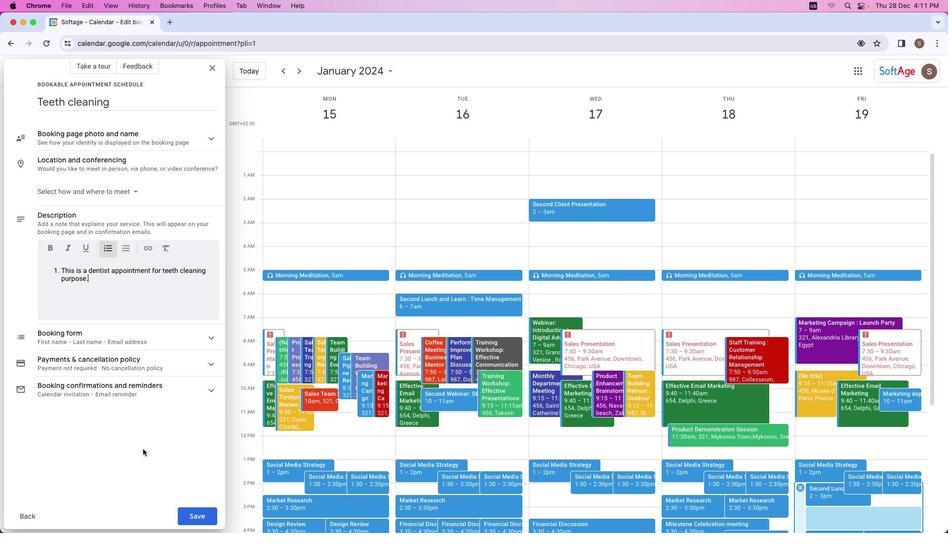 
Action: Mouse scrolled (141, 448) with delta (0, 0)
Screenshot: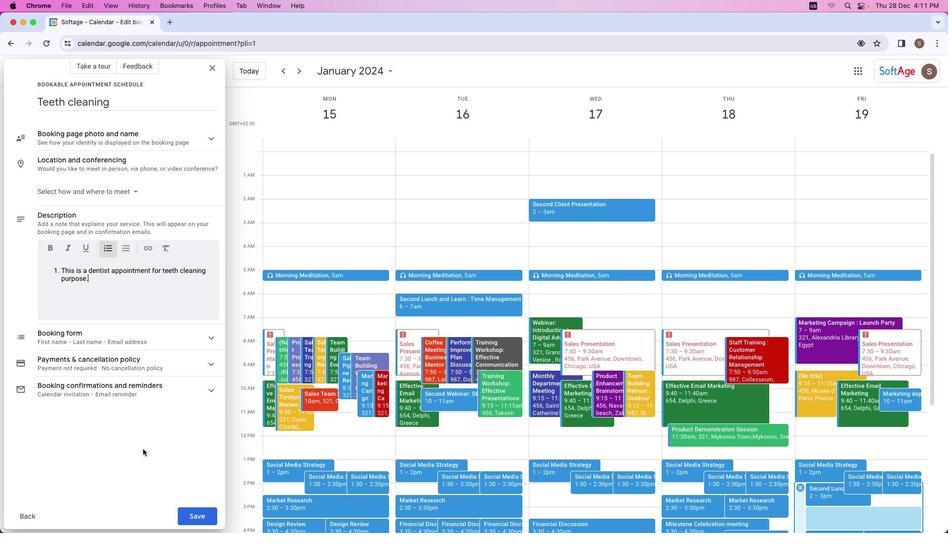 
Action: Mouse moved to (143, 449)
Screenshot: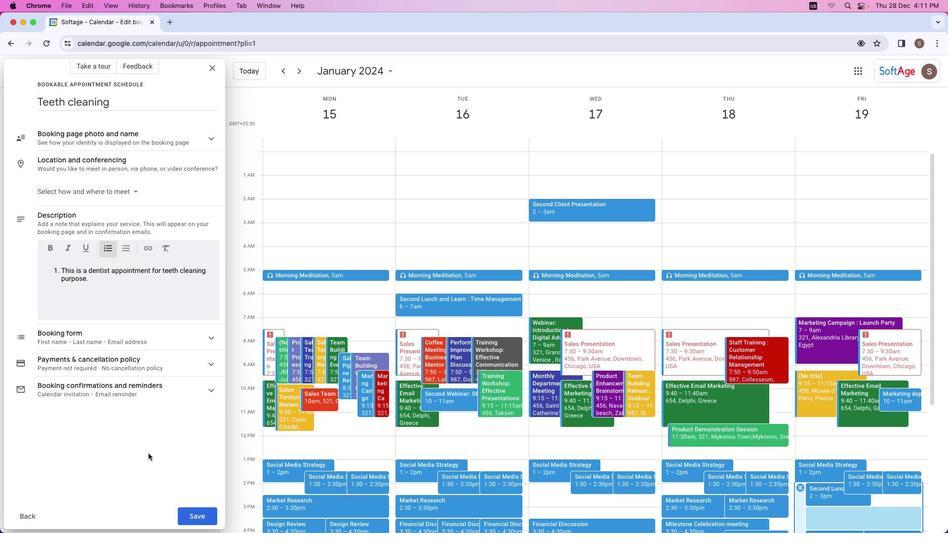 
Action: Mouse scrolled (143, 449) with delta (0, 0)
Screenshot: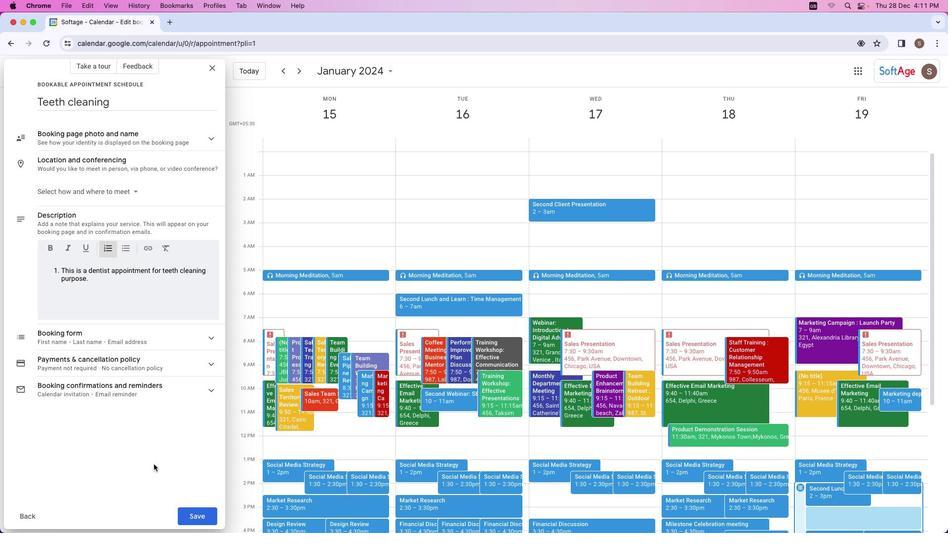 
Action: Mouse moved to (198, 518)
Screenshot: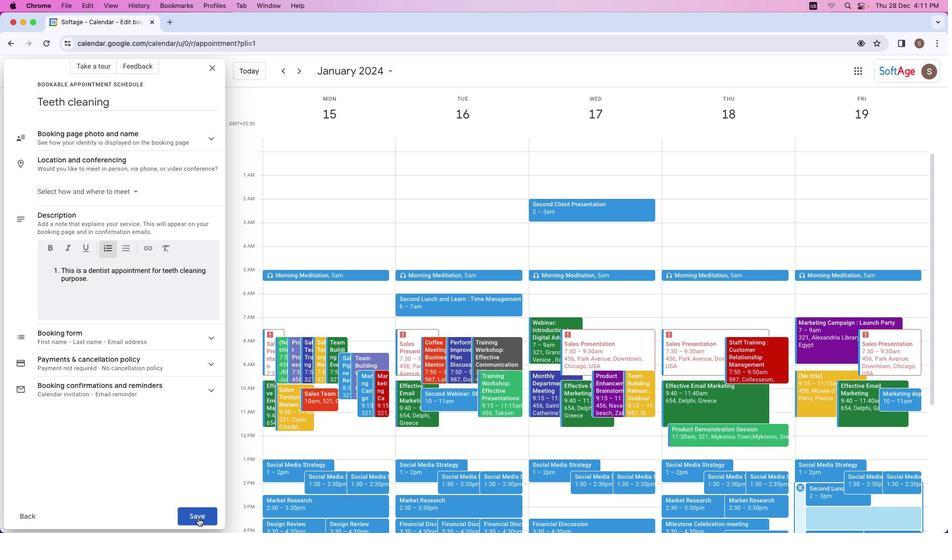
Action: Mouse pressed left at (198, 518)
Screenshot: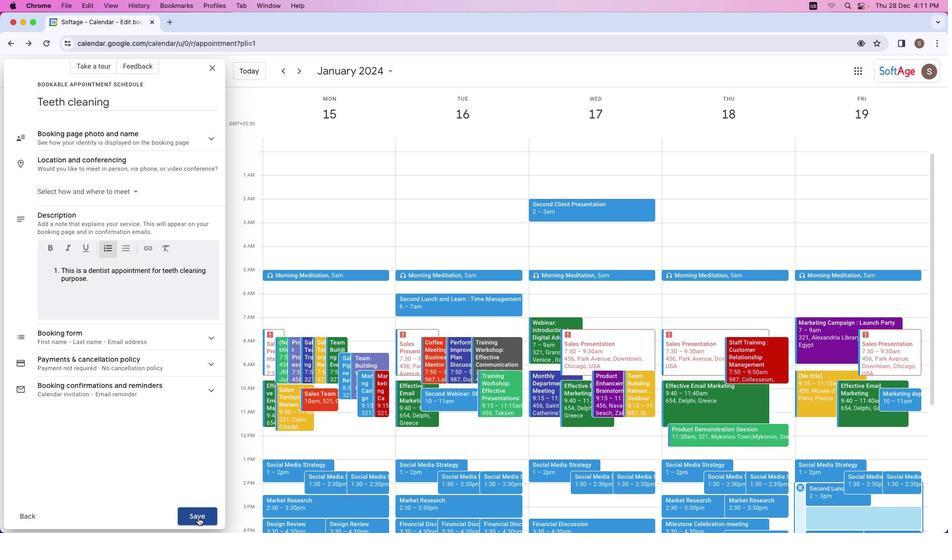
Action: Mouse moved to (441, 274)
Screenshot: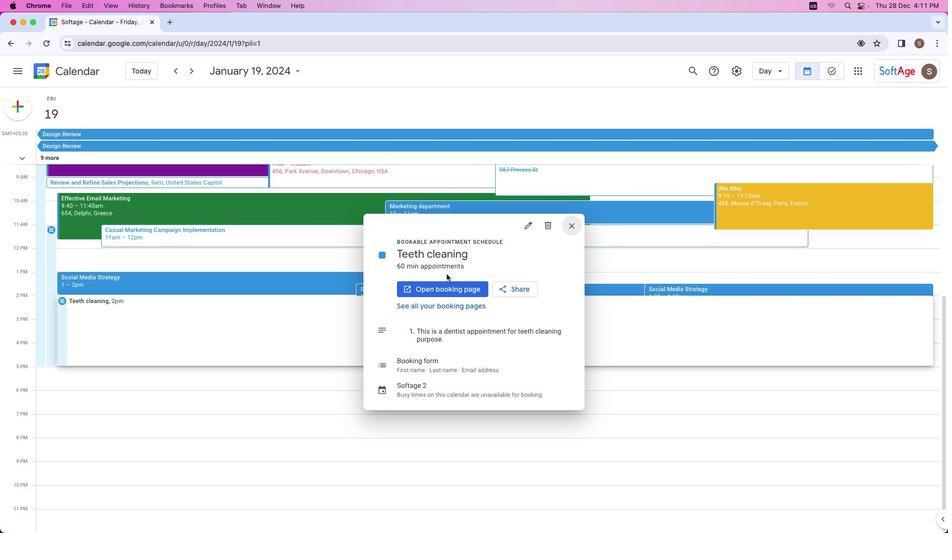 
